 Task: Find connections with filter location Holzwickede with filter topic #LetsWork with filter profile language French with filter current company Mu Sigma Inc. with filter school JIS University with filter industry Appliances, Electrical, and Electronics Manufacturing with filter service category Trade Shows with filter keywords title Animal Trainer
Action: Mouse moved to (536, 81)
Screenshot: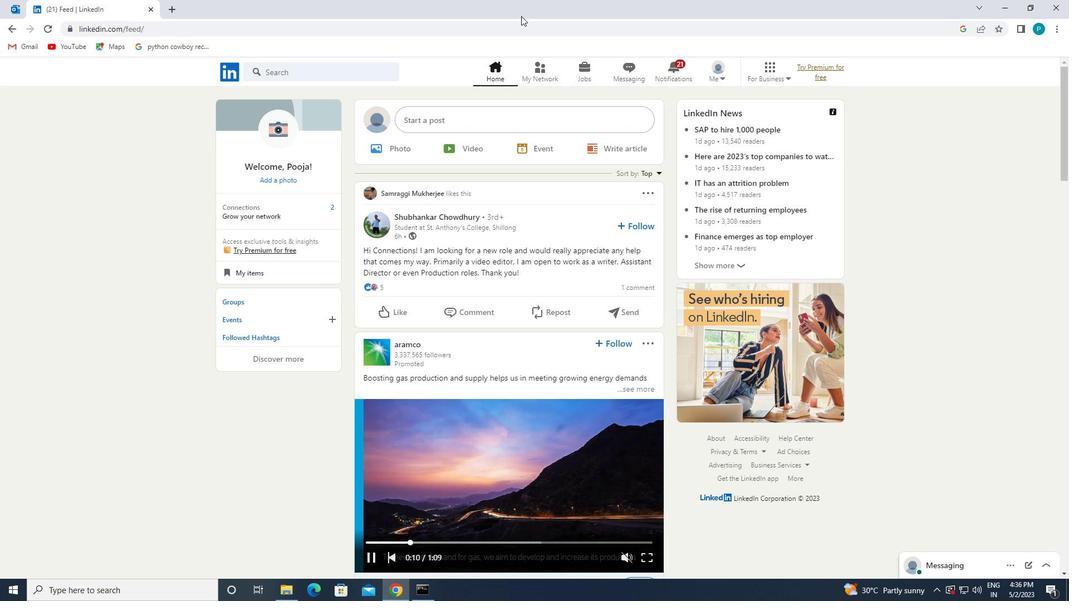 
Action: Mouse pressed left at (536, 81)
Screenshot: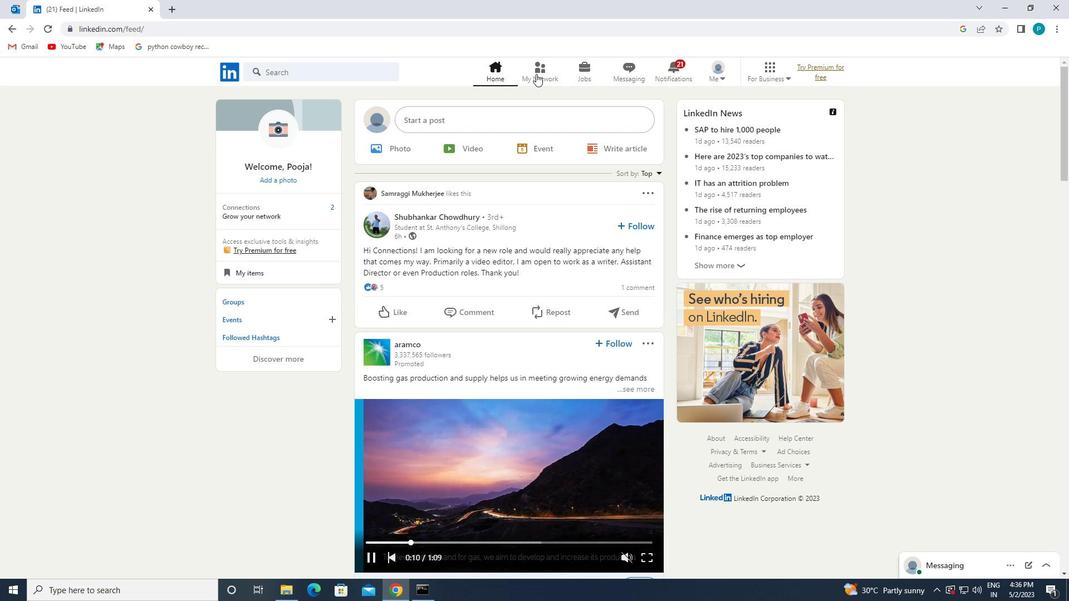 
Action: Mouse moved to (323, 130)
Screenshot: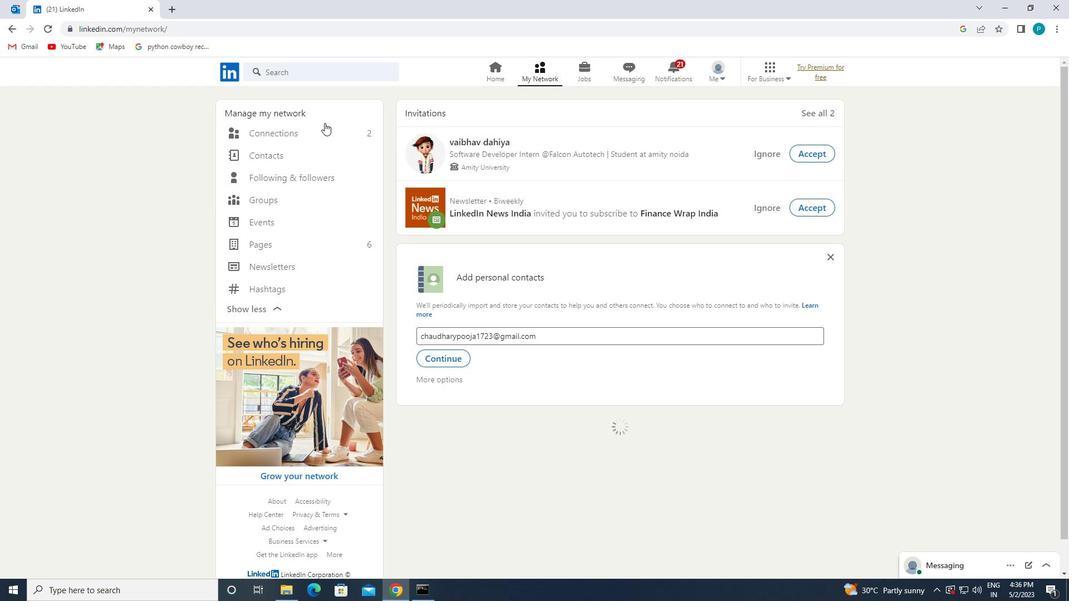 
Action: Mouse pressed left at (323, 130)
Screenshot: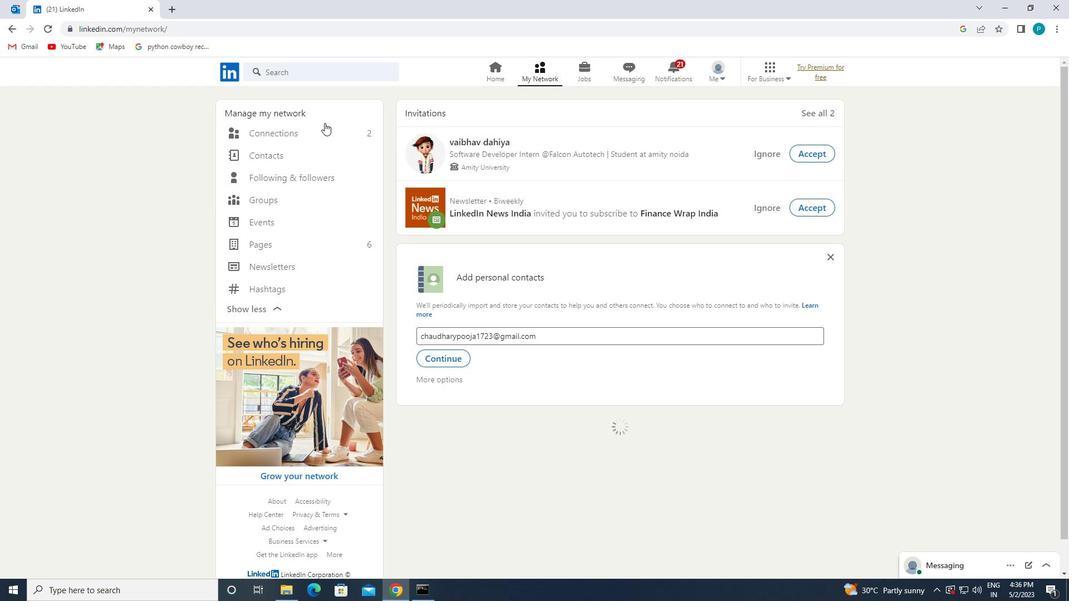 
Action: Mouse moved to (607, 127)
Screenshot: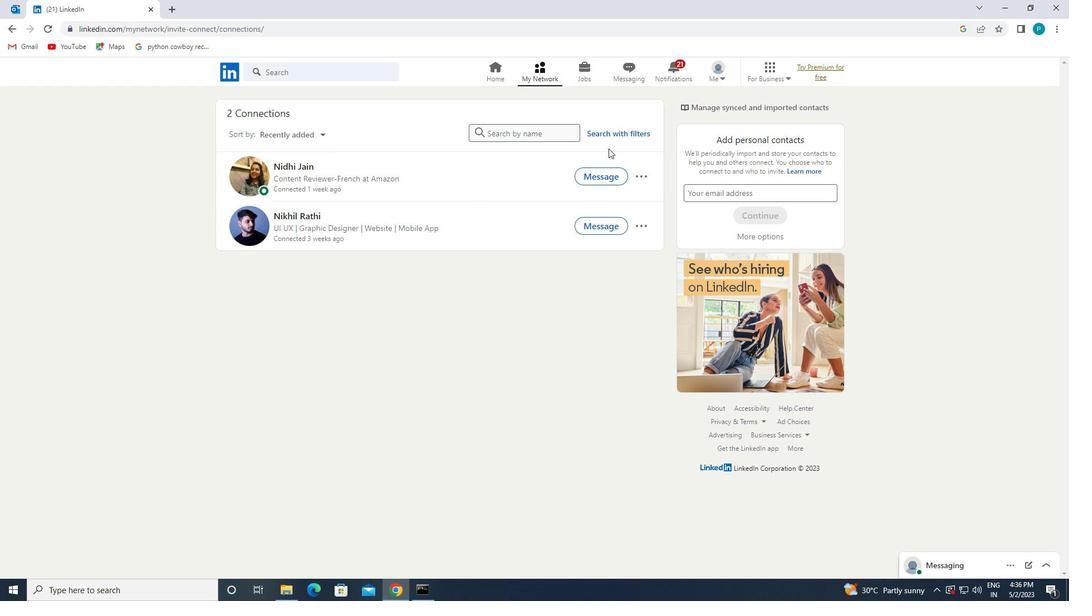 
Action: Mouse pressed left at (607, 127)
Screenshot: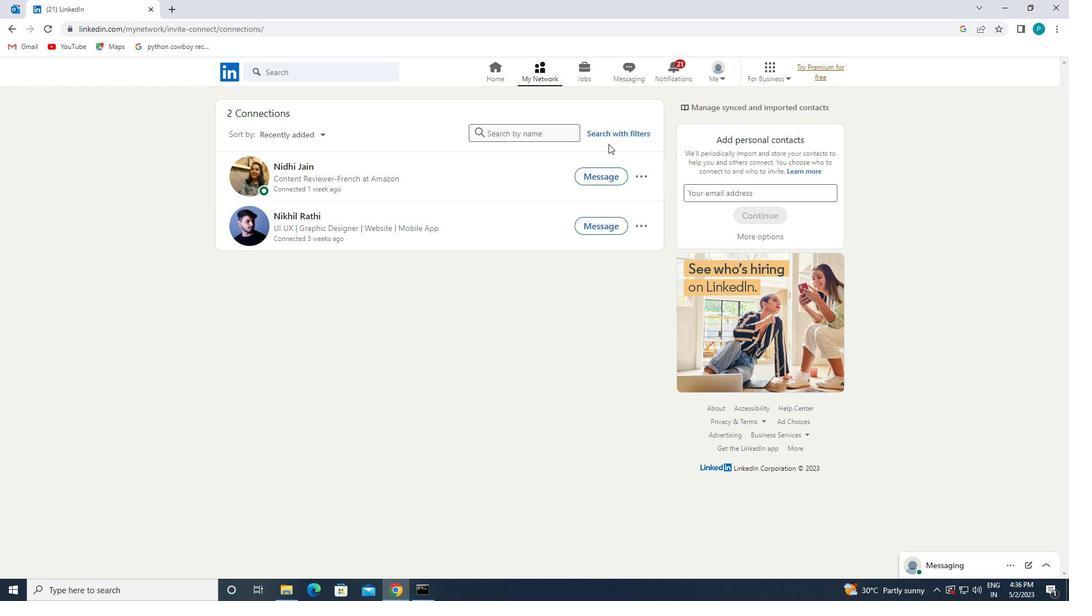 
Action: Mouse moved to (585, 107)
Screenshot: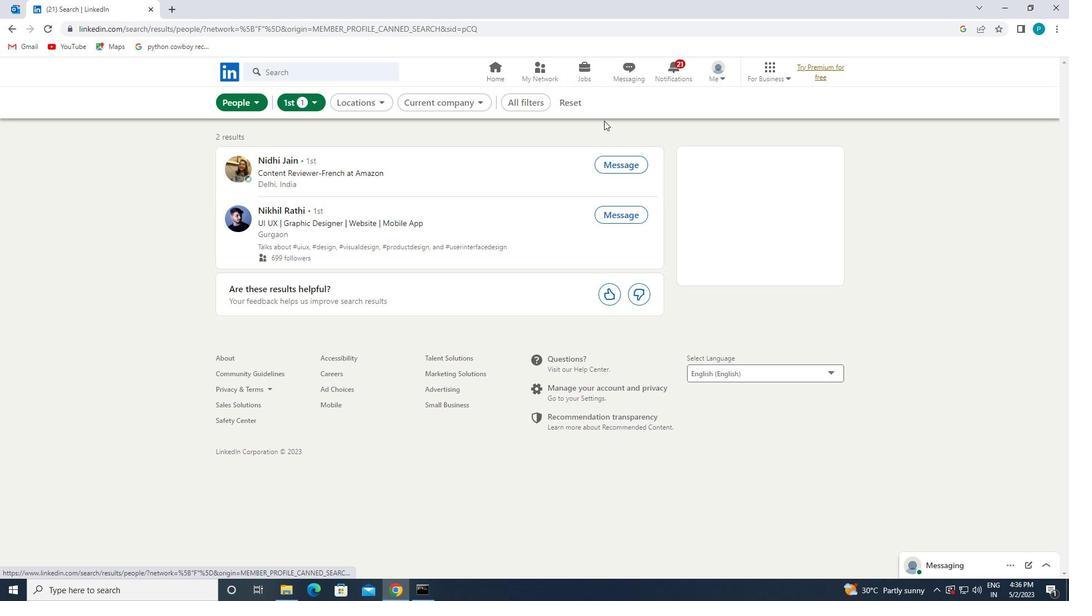 
Action: Mouse pressed left at (585, 107)
Screenshot: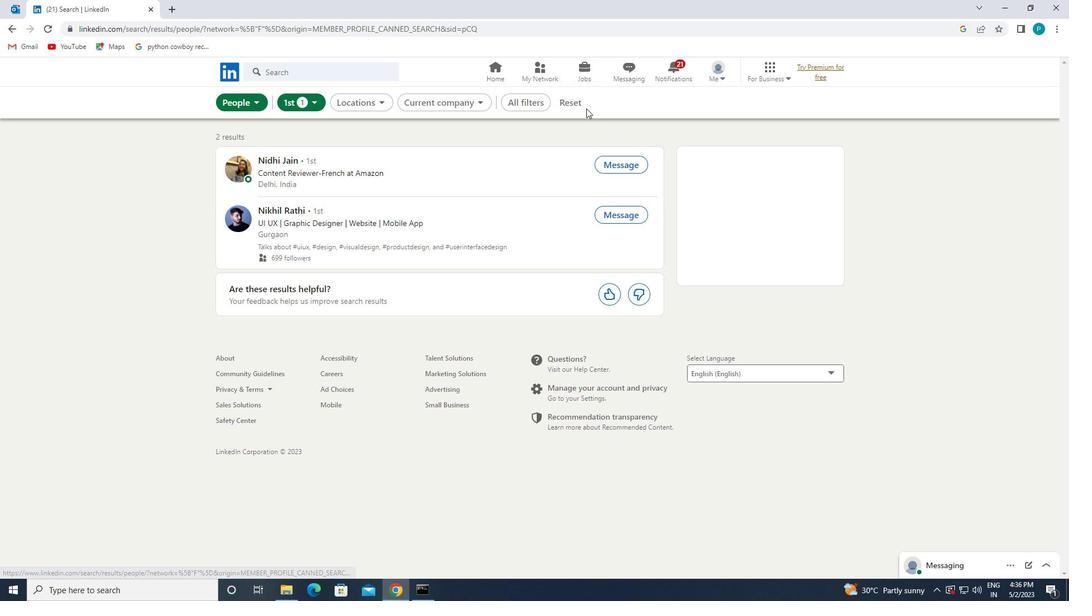 
Action: Mouse moved to (551, 101)
Screenshot: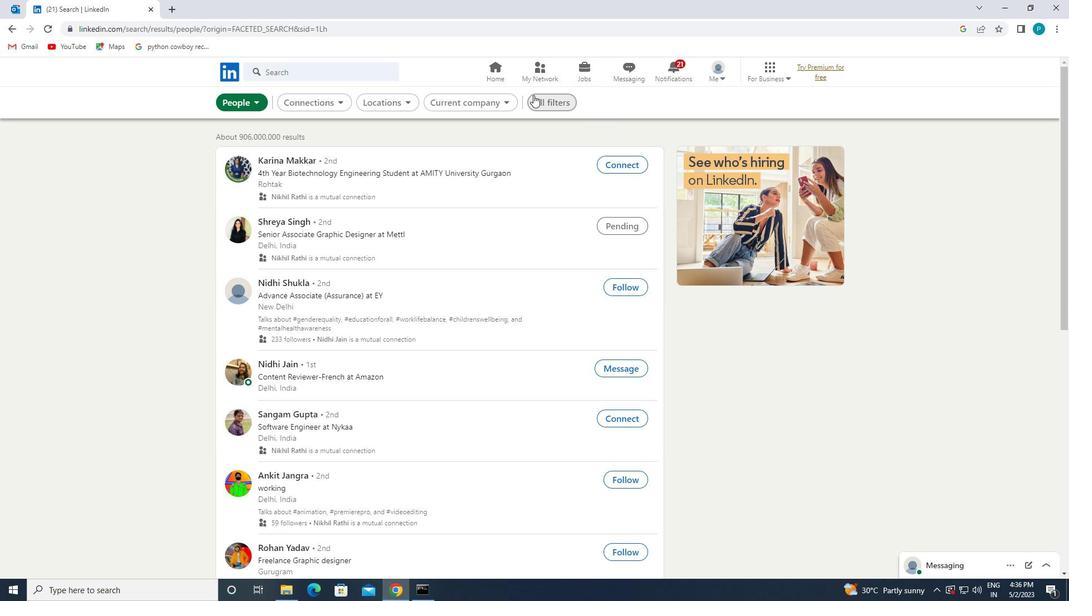 
Action: Mouse pressed left at (551, 101)
Screenshot: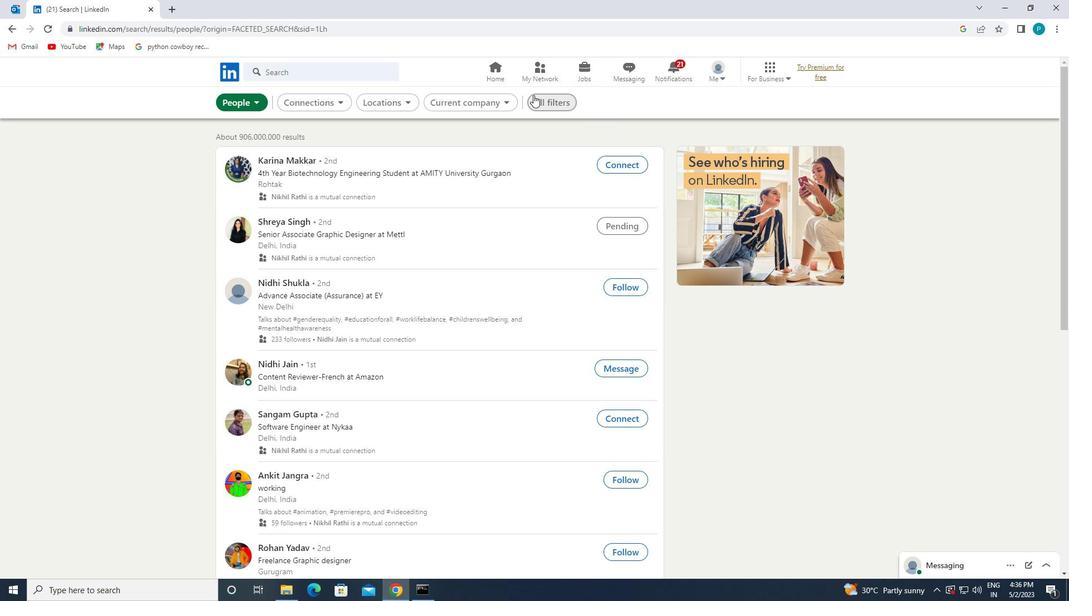 
Action: Mouse moved to (786, 244)
Screenshot: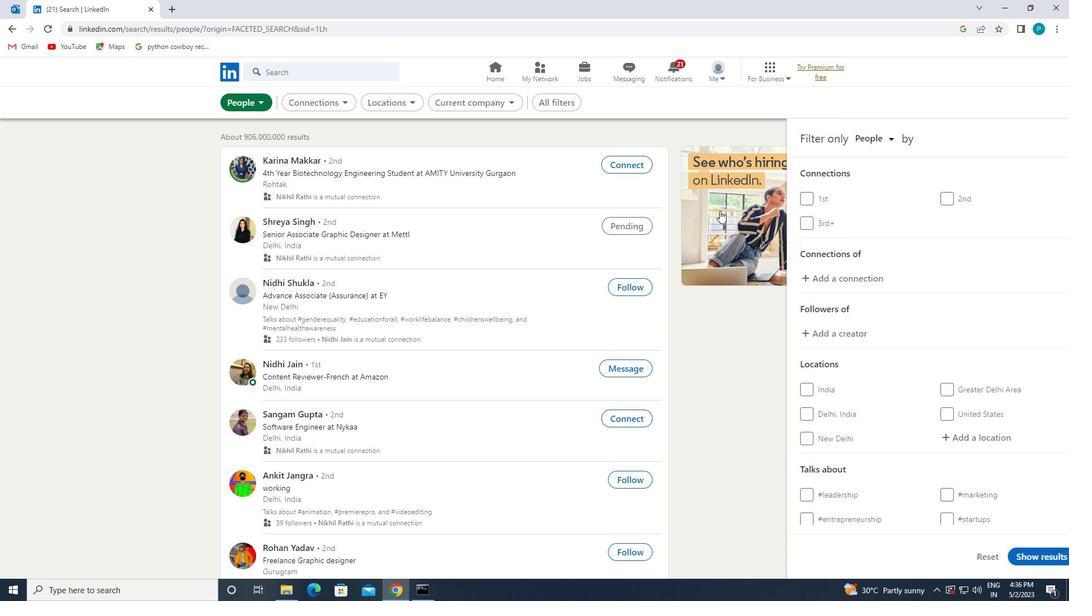 
Action: Mouse scrolled (786, 244) with delta (0, 0)
Screenshot: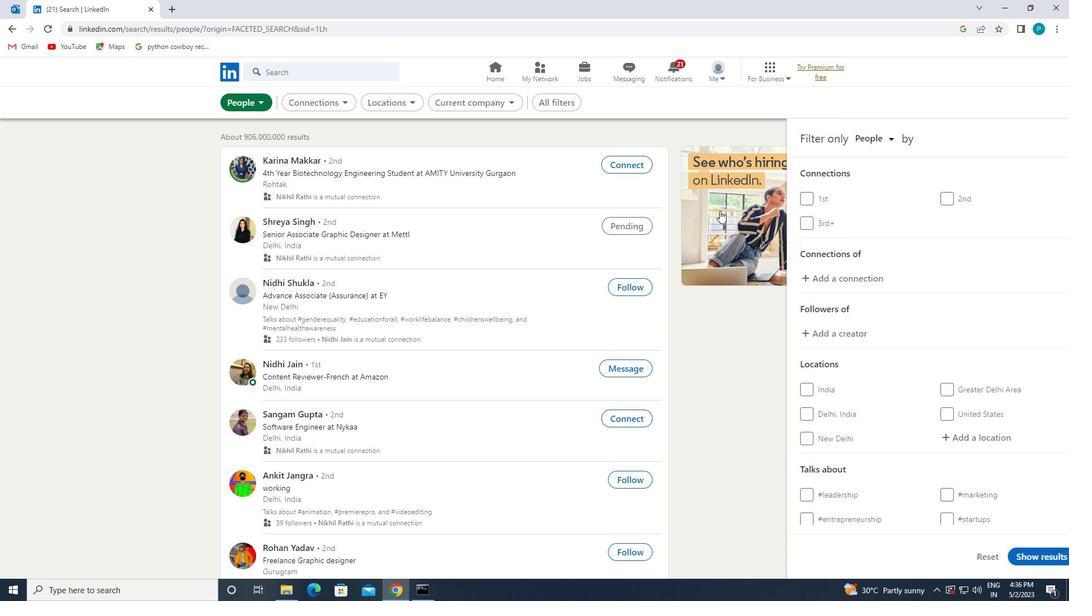 
Action: Mouse moved to (839, 289)
Screenshot: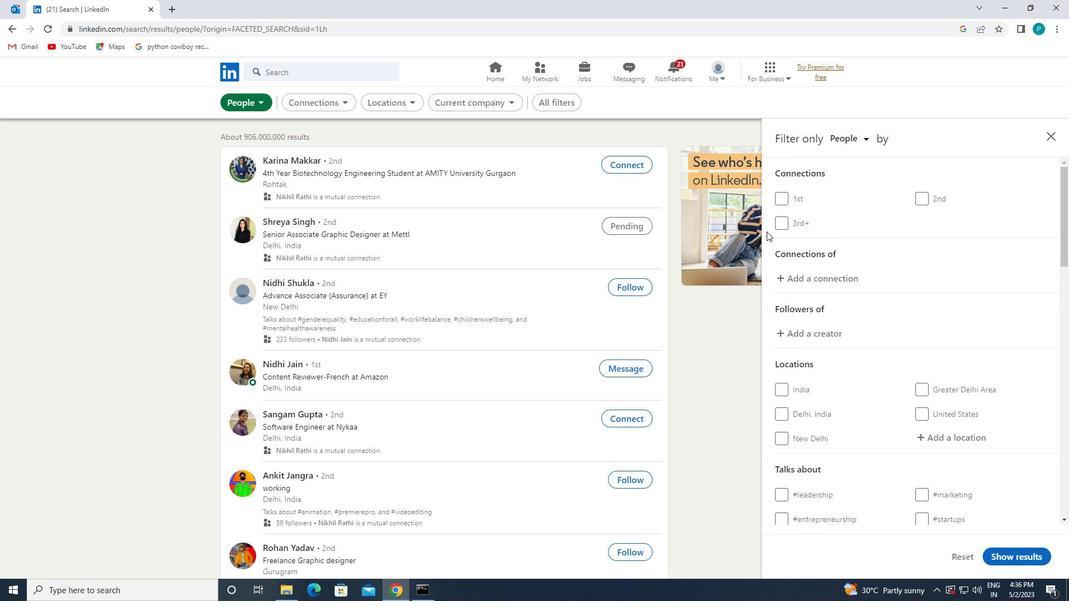 
Action: Mouse scrolled (839, 288) with delta (0, 0)
Screenshot: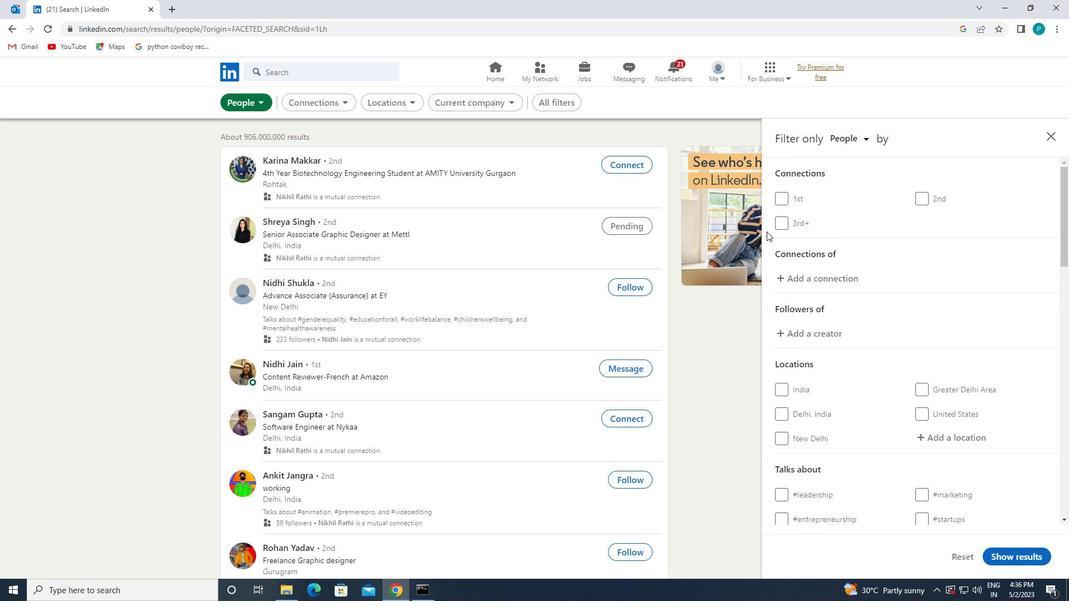 
Action: Mouse moved to (950, 326)
Screenshot: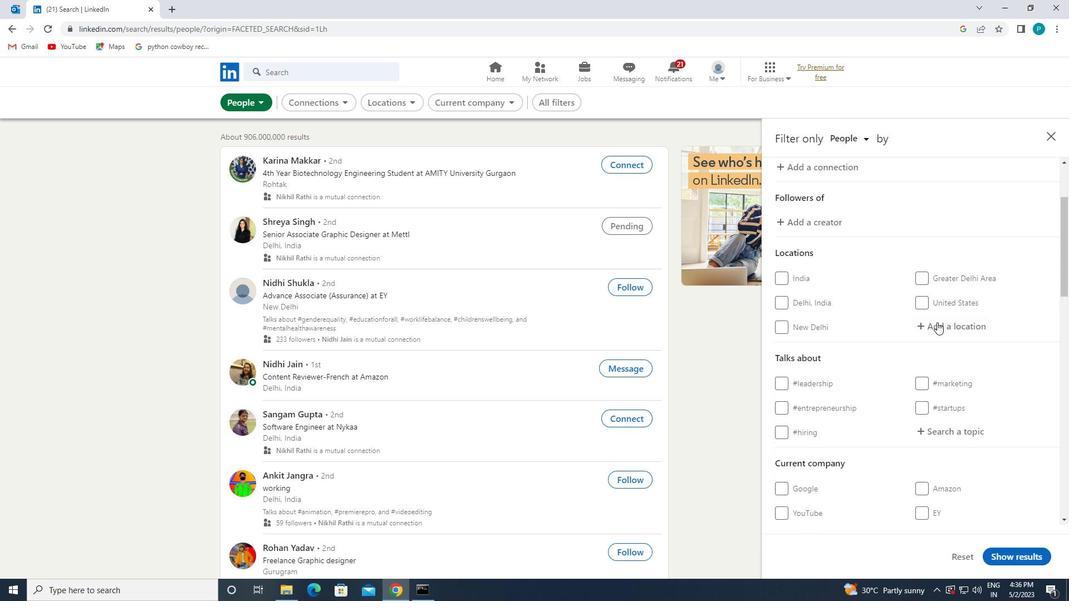 
Action: Mouse pressed left at (950, 326)
Screenshot: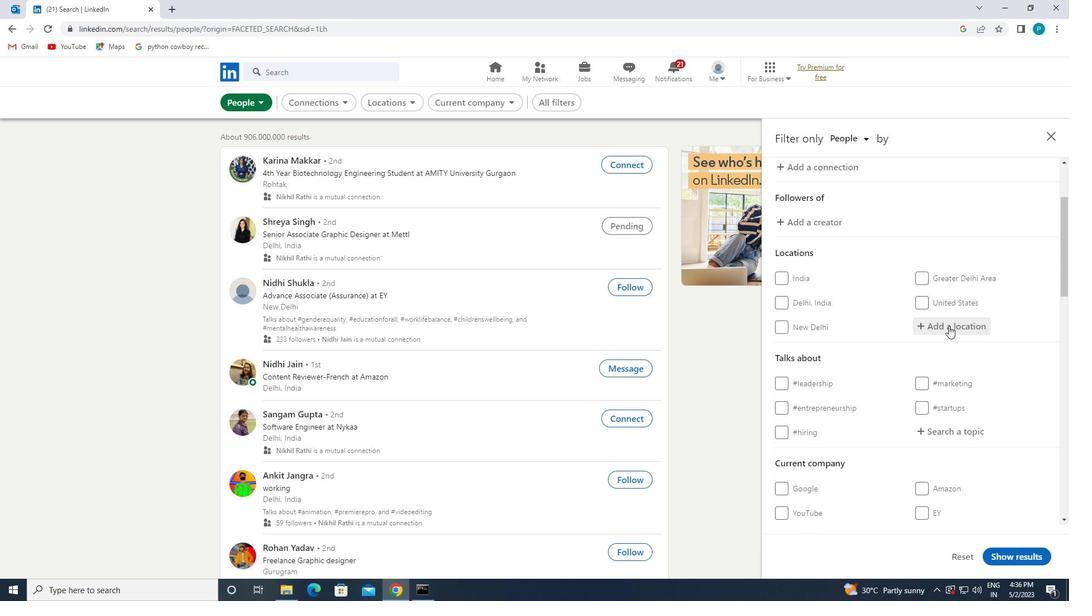 
Action: Mouse moved to (951, 326)
Screenshot: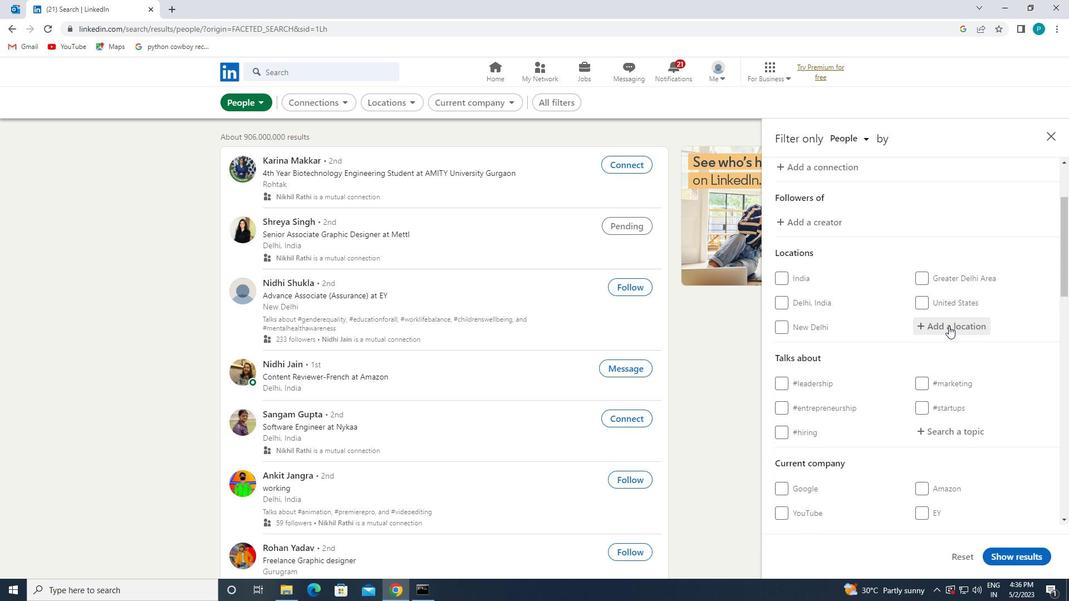 
Action: Key pressed <Key.caps_lock>h<Key.caps_lock>olzwicked
Screenshot: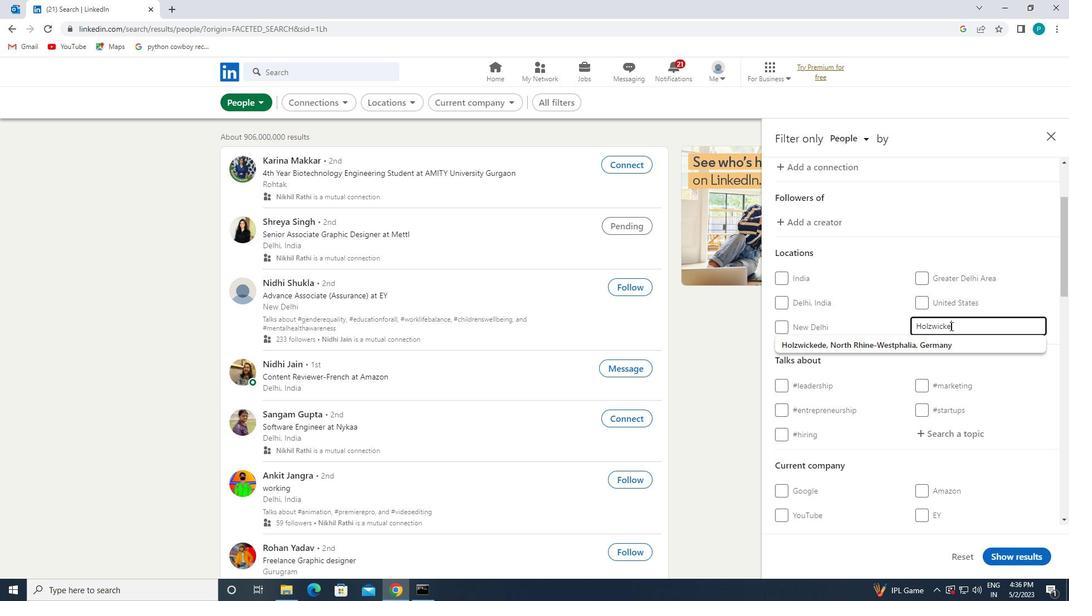 
Action: Mouse moved to (971, 346)
Screenshot: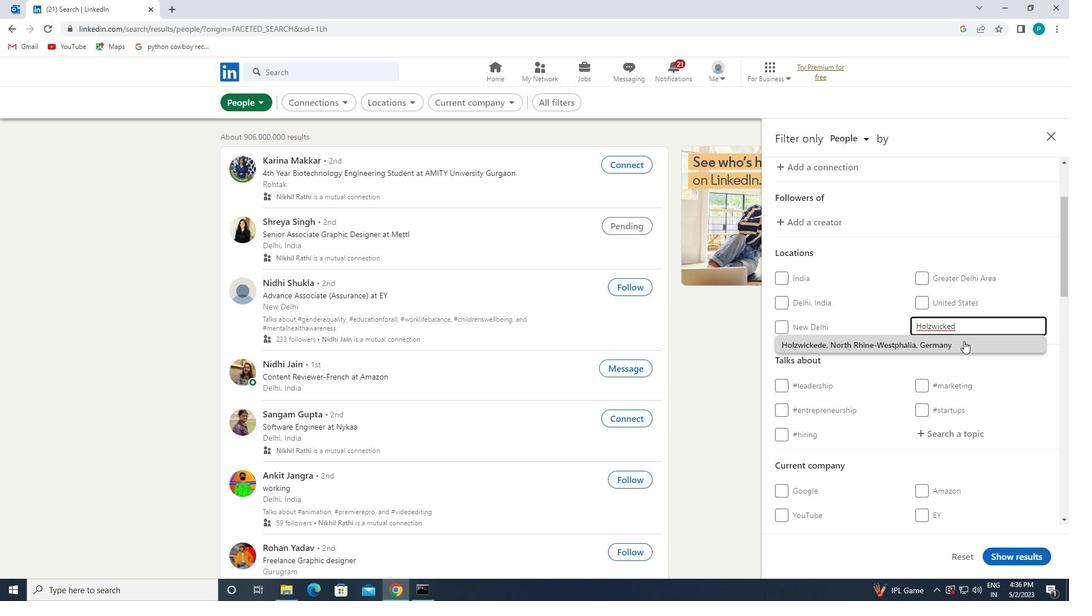 
Action: Mouse pressed left at (971, 346)
Screenshot: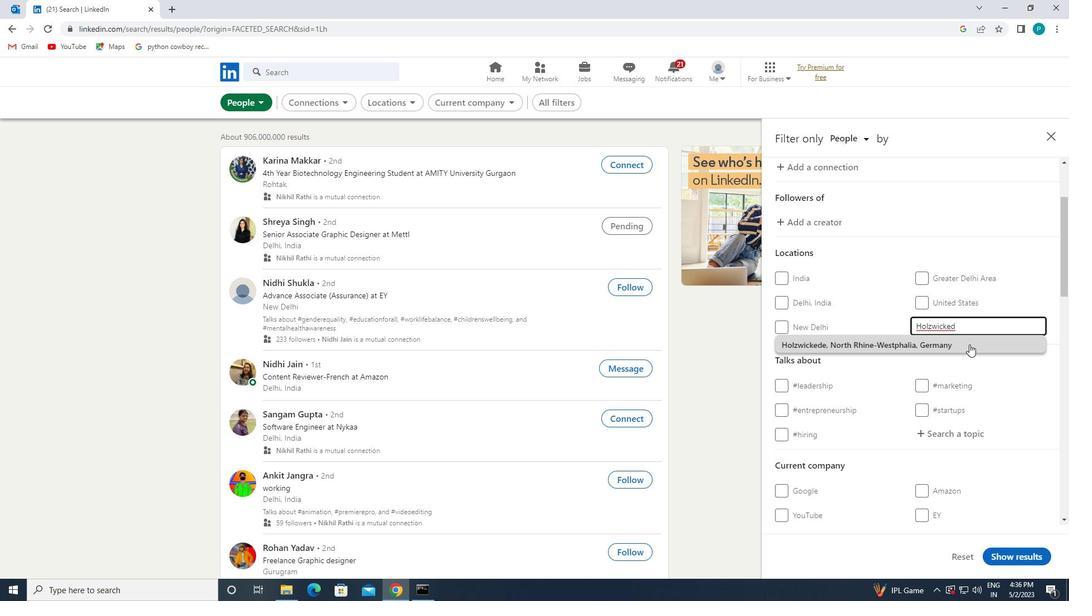 
Action: Mouse scrolled (971, 345) with delta (0, 0)
Screenshot: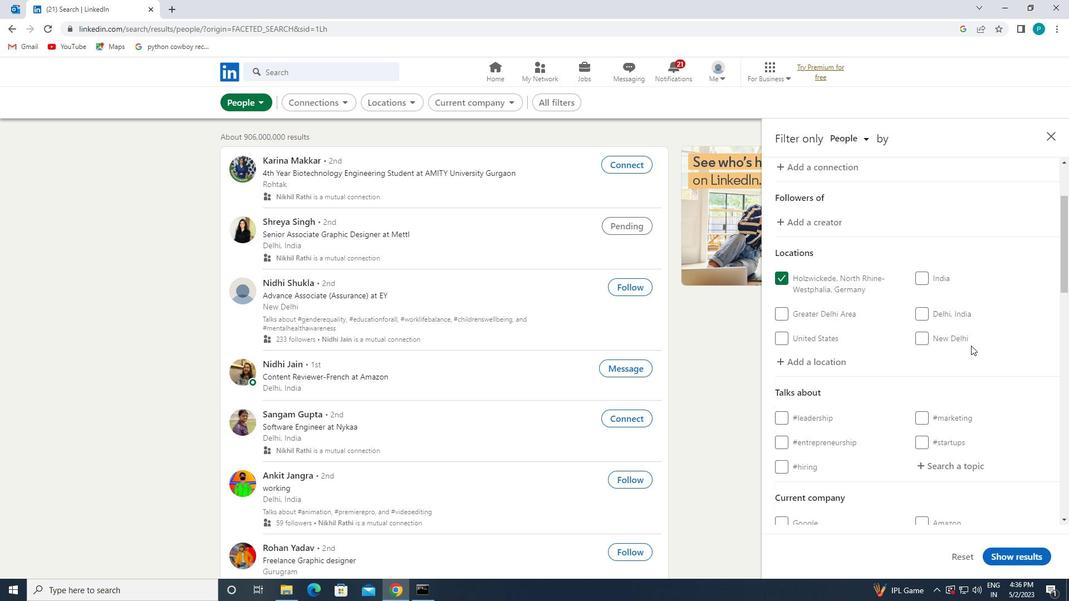 
Action: Mouse scrolled (971, 345) with delta (0, 0)
Screenshot: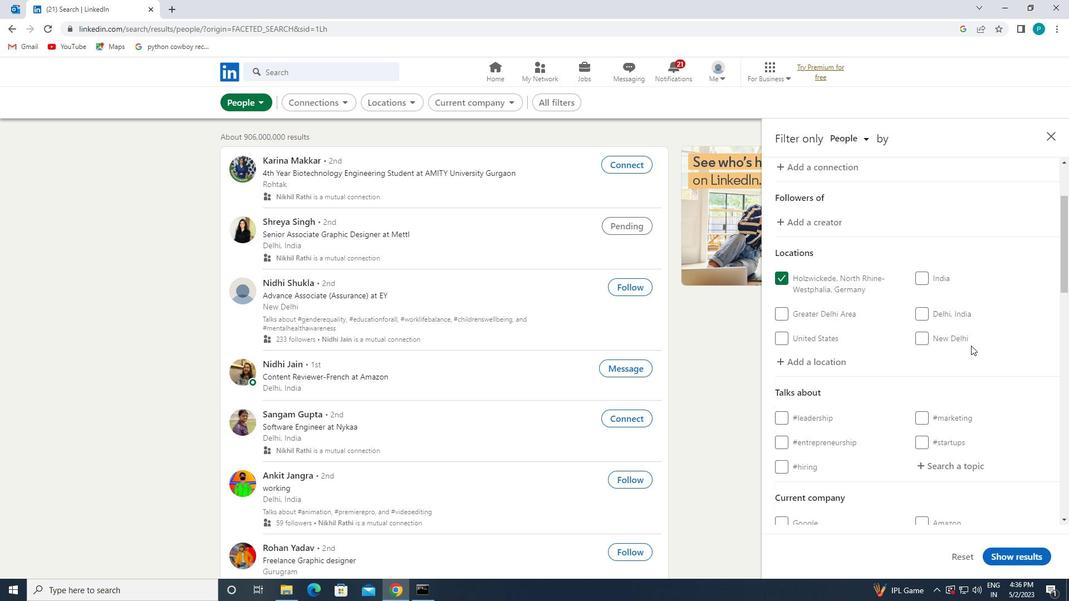 
Action: Mouse scrolled (971, 345) with delta (0, 0)
Screenshot: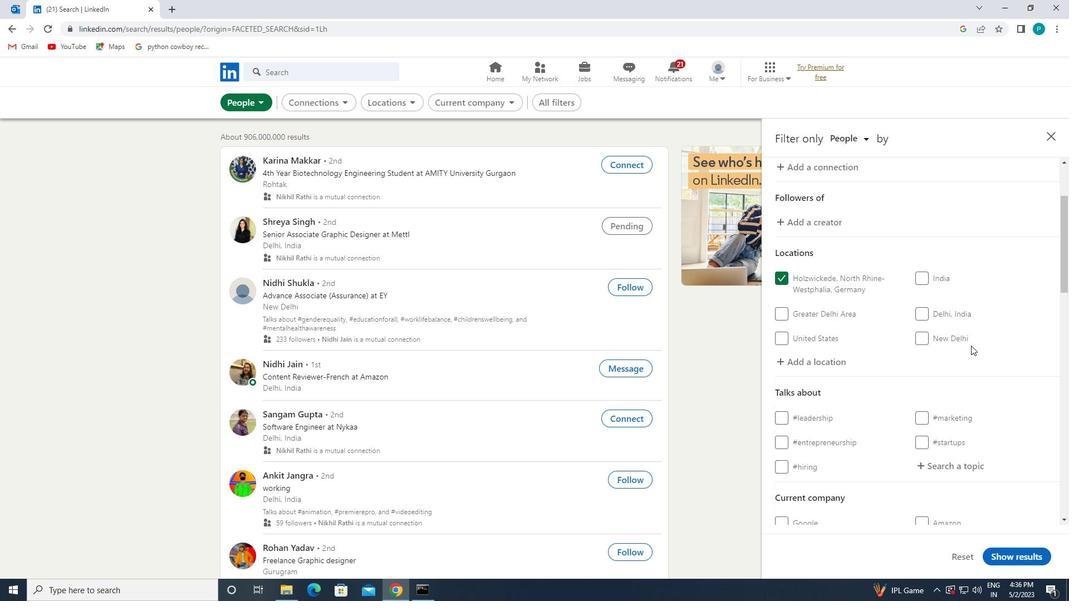 
Action: Mouse moved to (945, 301)
Screenshot: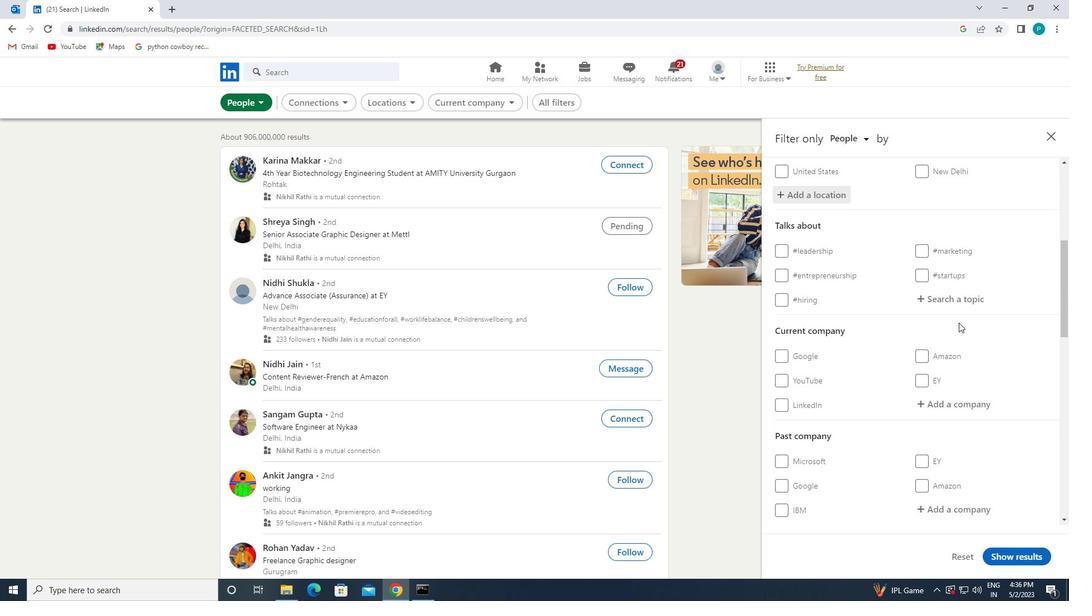 
Action: Mouse pressed left at (945, 301)
Screenshot: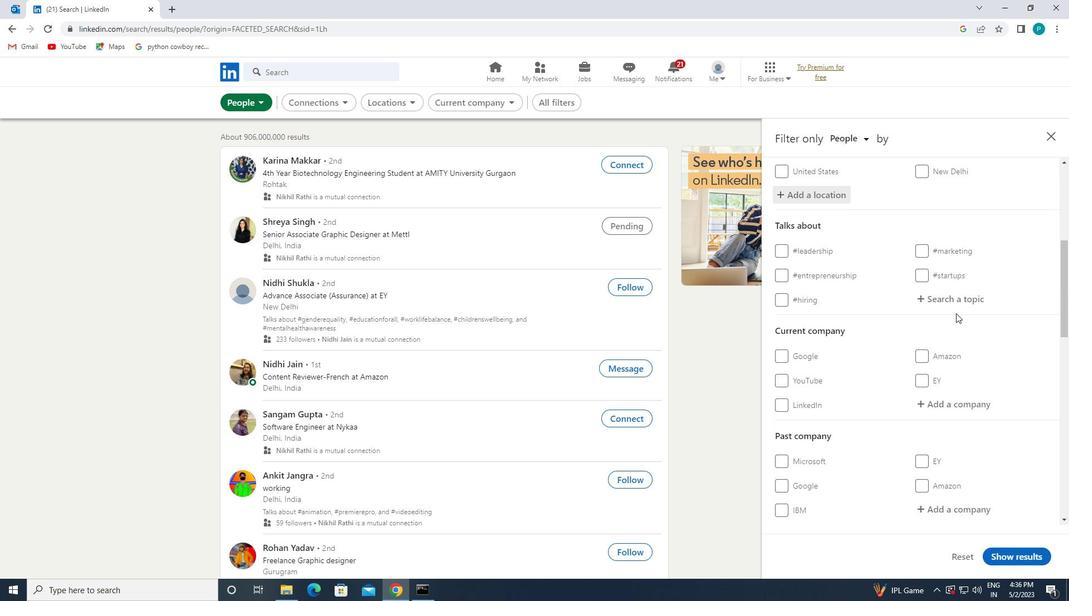 
Action: Mouse moved to (955, 309)
Screenshot: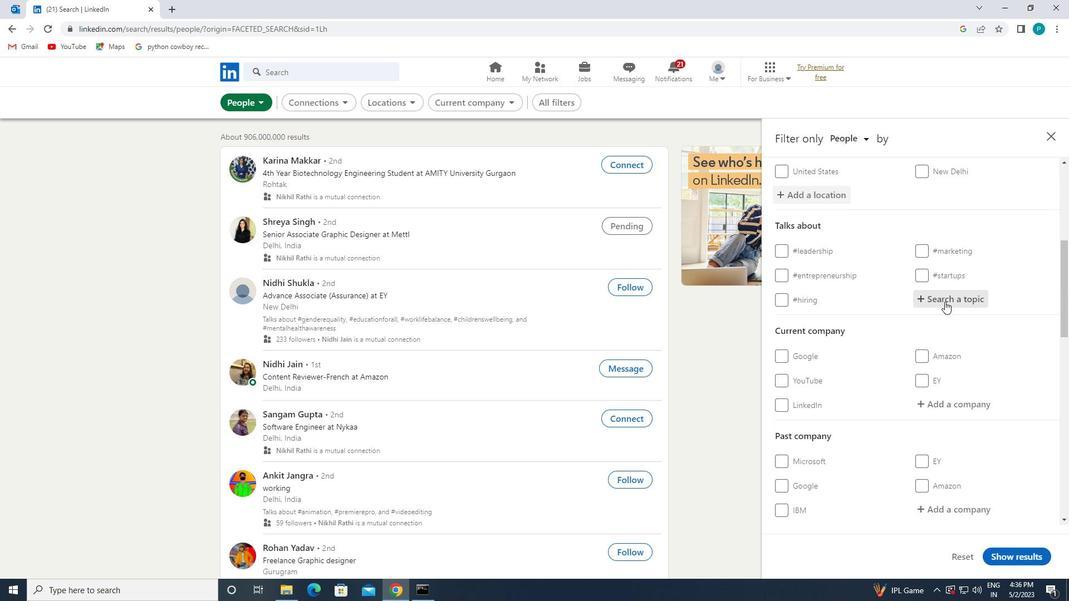 
Action: Key pressed <Key.shift>#<Key.caps_lock>L<Key.caps_lock>ETS<Key.caps_lock>W<Key.caps_lock>ORK
Screenshot: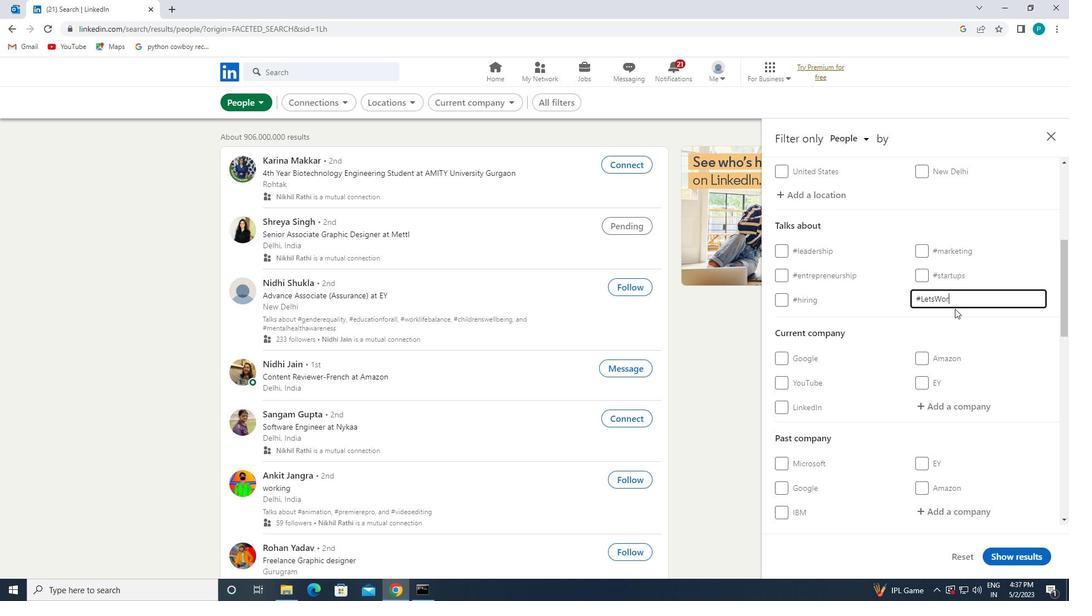 
Action: Mouse scrolled (955, 308) with delta (0, 0)
Screenshot: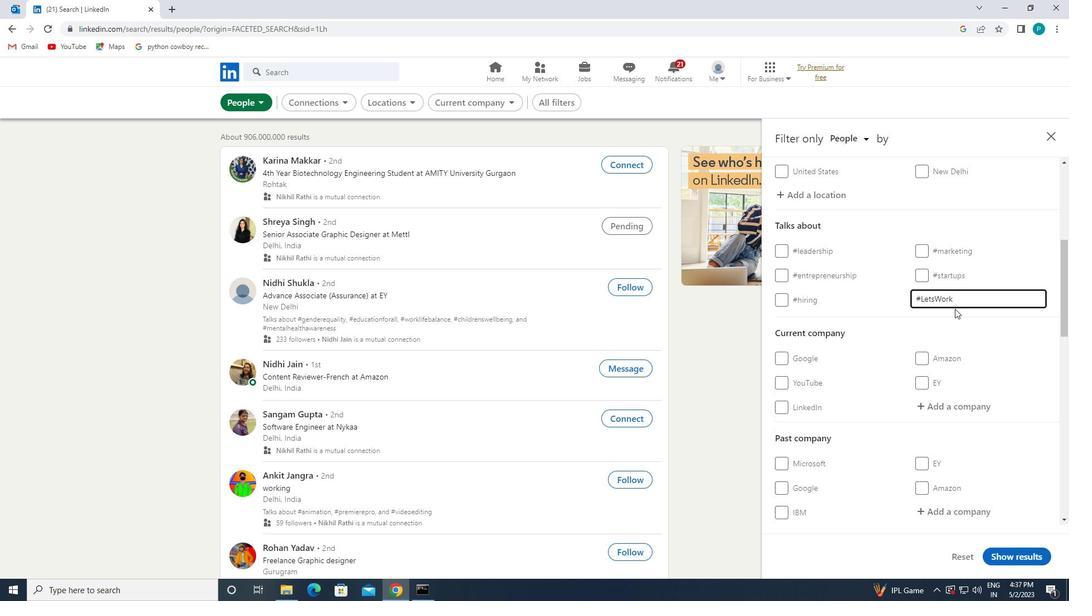 
Action: Mouse scrolled (955, 308) with delta (0, 0)
Screenshot: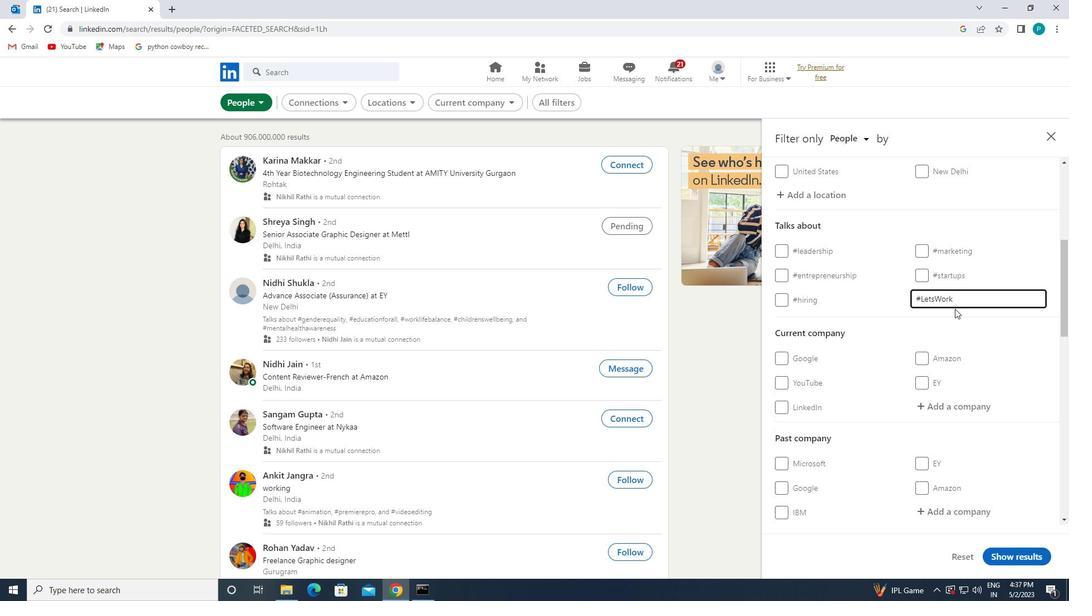 
Action: Mouse moved to (905, 359)
Screenshot: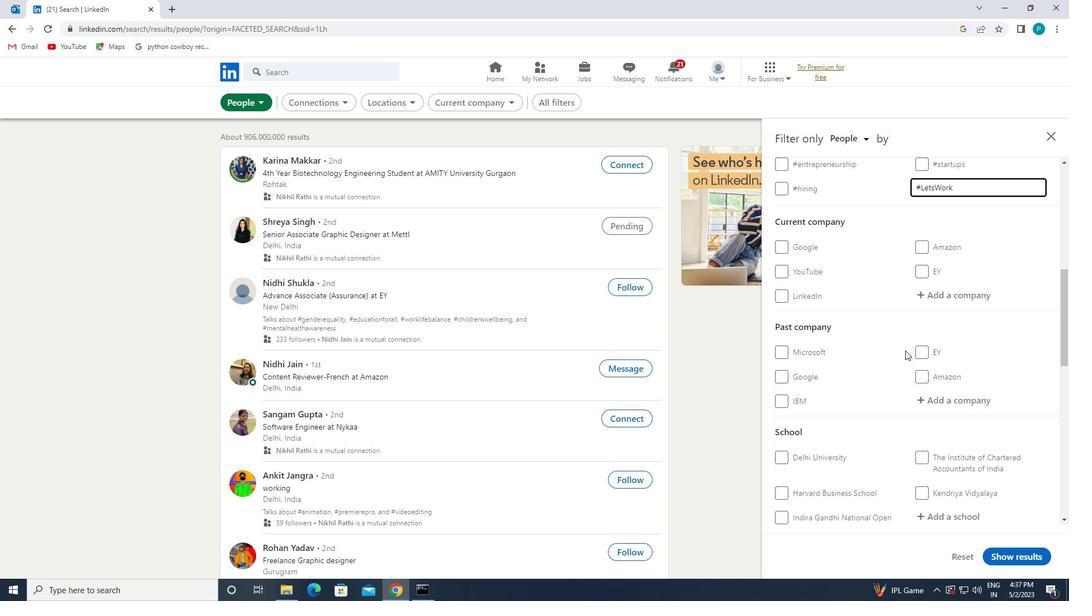 
Action: Mouse scrolled (905, 359) with delta (0, 0)
Screenshot: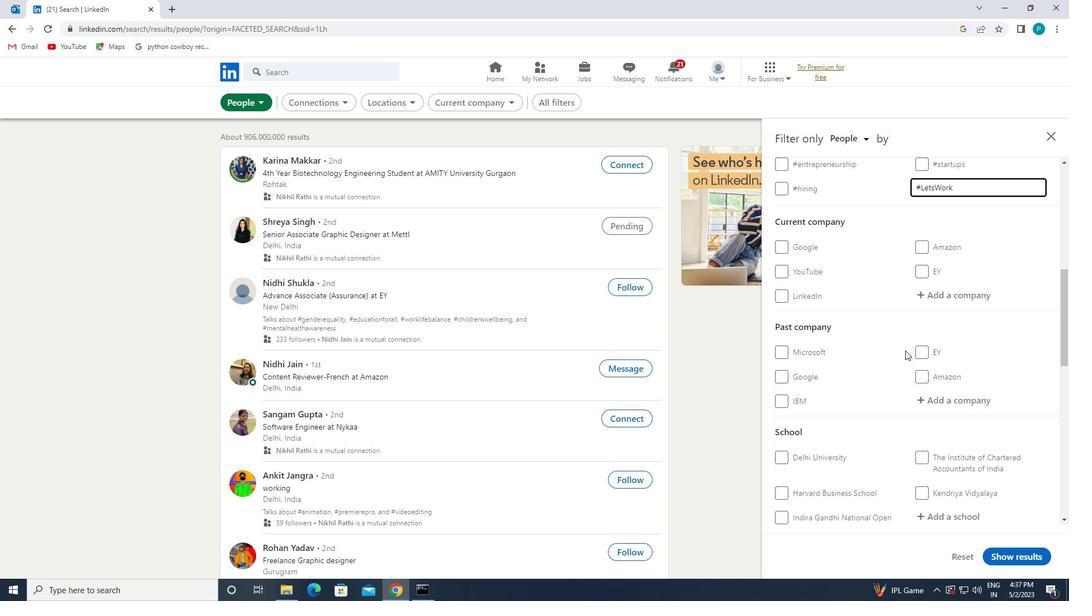 
Action: Mouse moved to (906, 367)
Screenshot: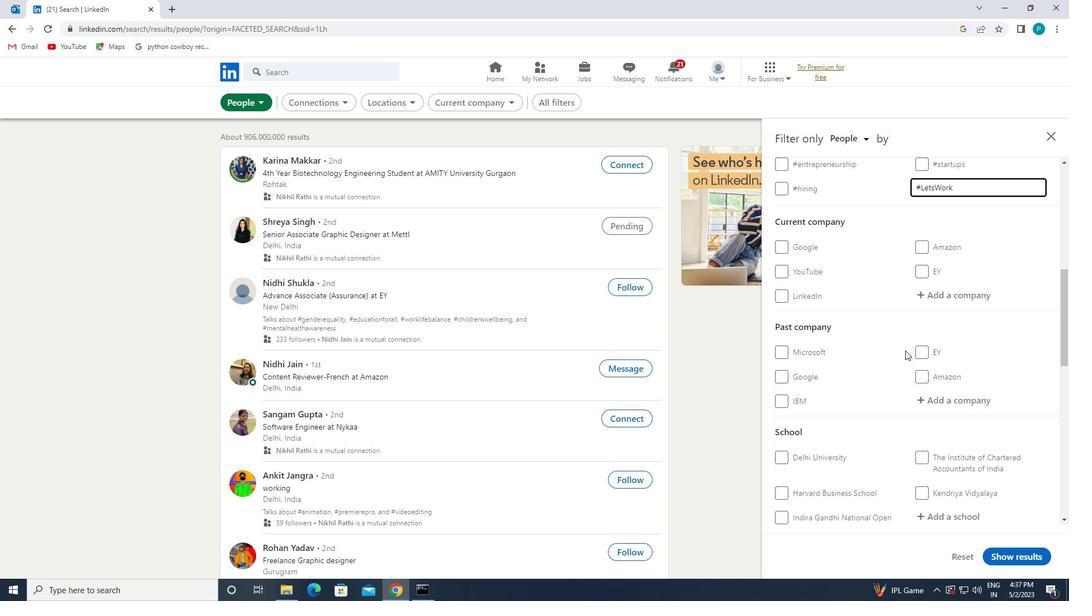 
Action: Mouse scrolled (906, 367) with delta (0, 0)
Screenshot: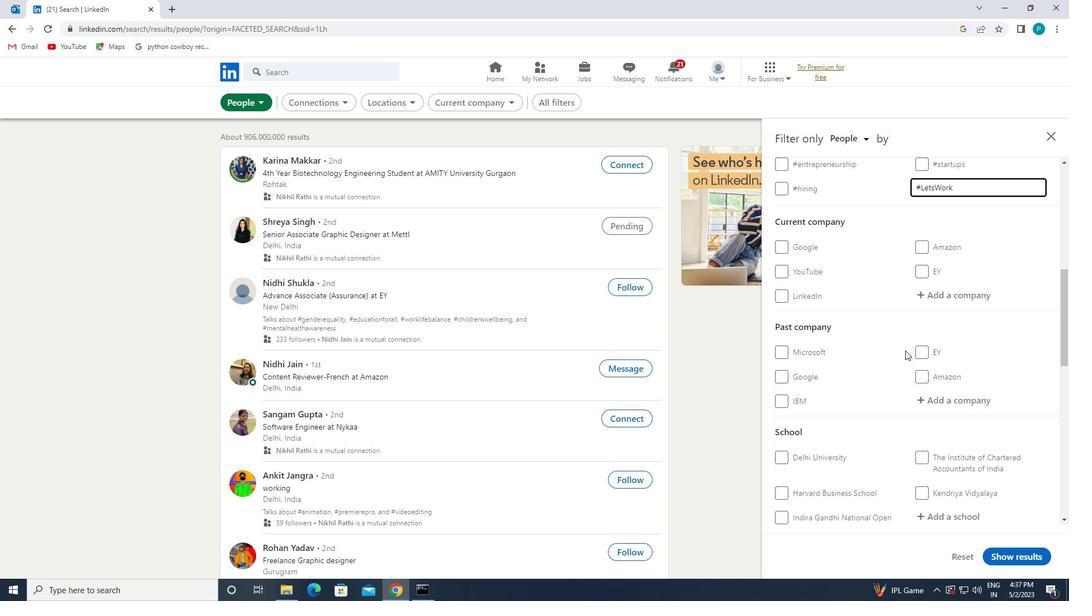 
Action: Mouse moved to (907, 372)
Screenshot: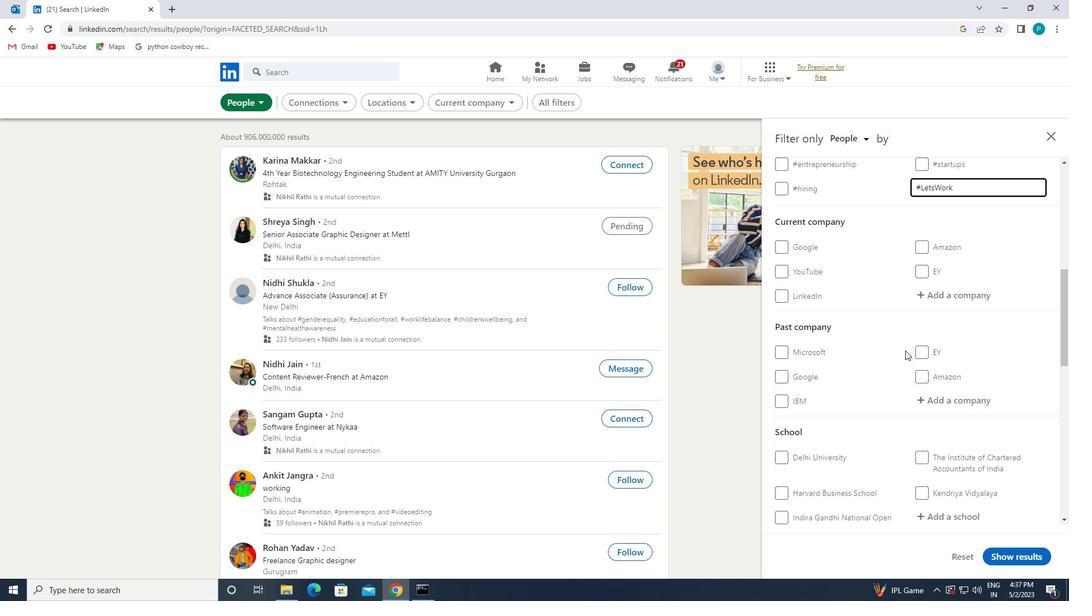 
Action: Mouse scrolled (907, 371) with delta (0, 0)
Screenshot: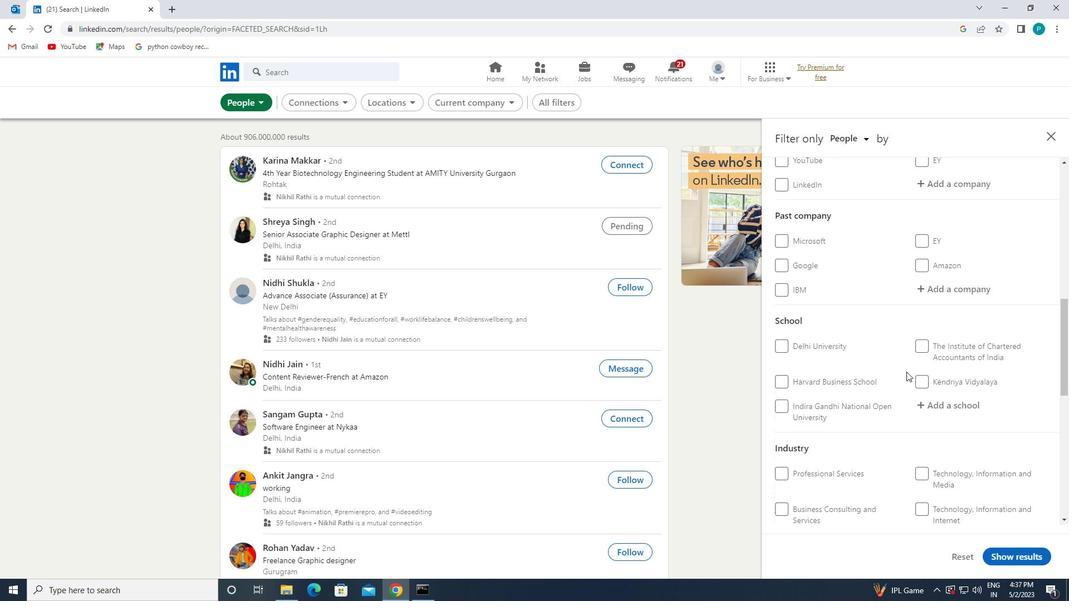 
Action: Mouse moved to (905, 372)
Screenshot: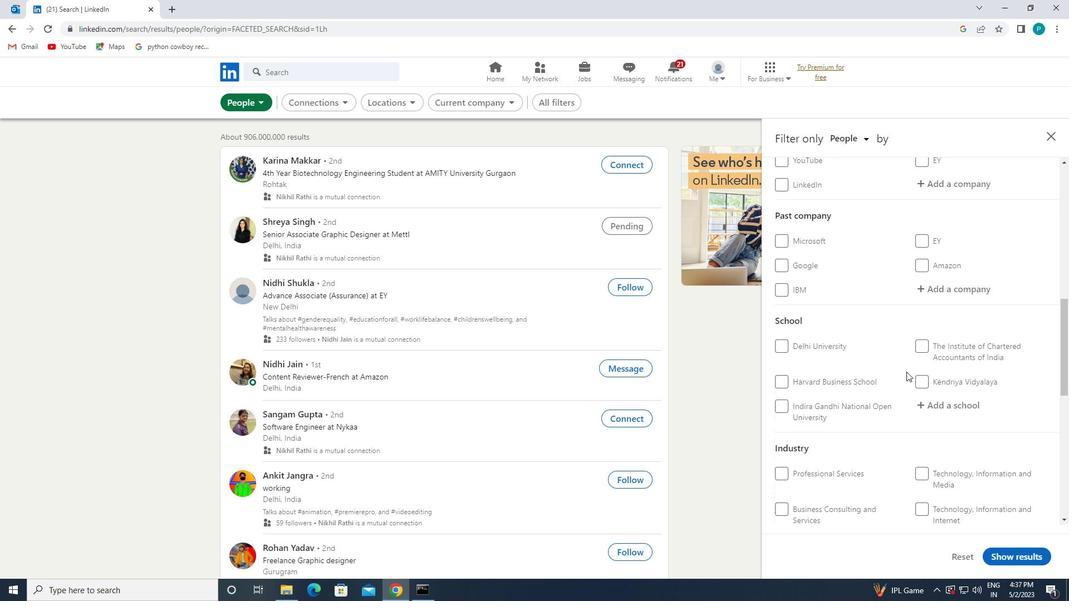 
Action: Mouse scrolled (905, 371) with delta (0, 0)
Screenshot: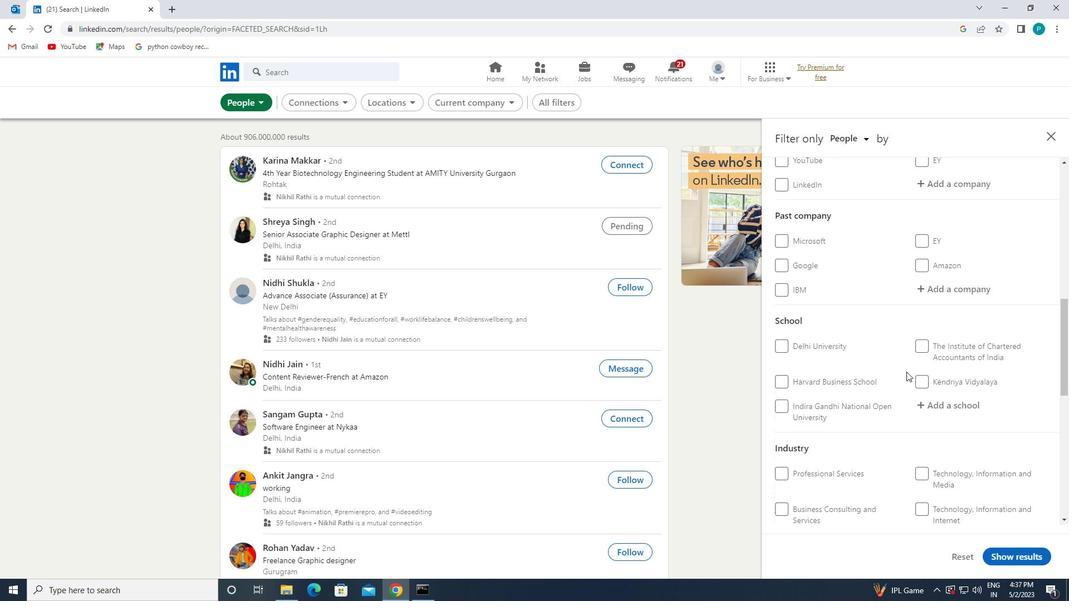 
Action: Mouse moved to (900, 369)
Screenshot: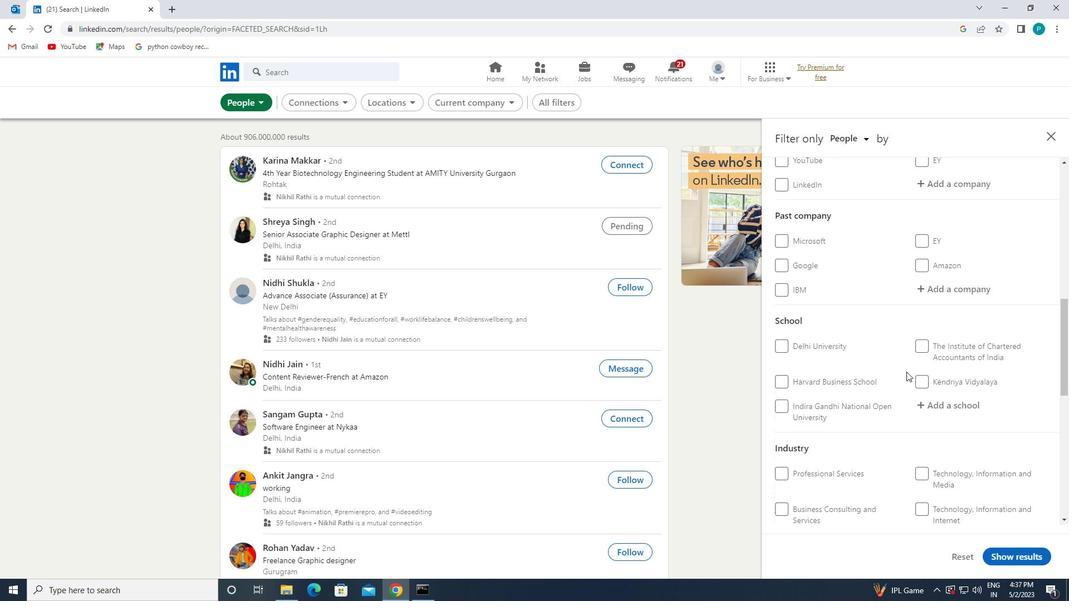 
Action: Mouse scrolled (900, 369) with delta (0, 0)
Screenshot: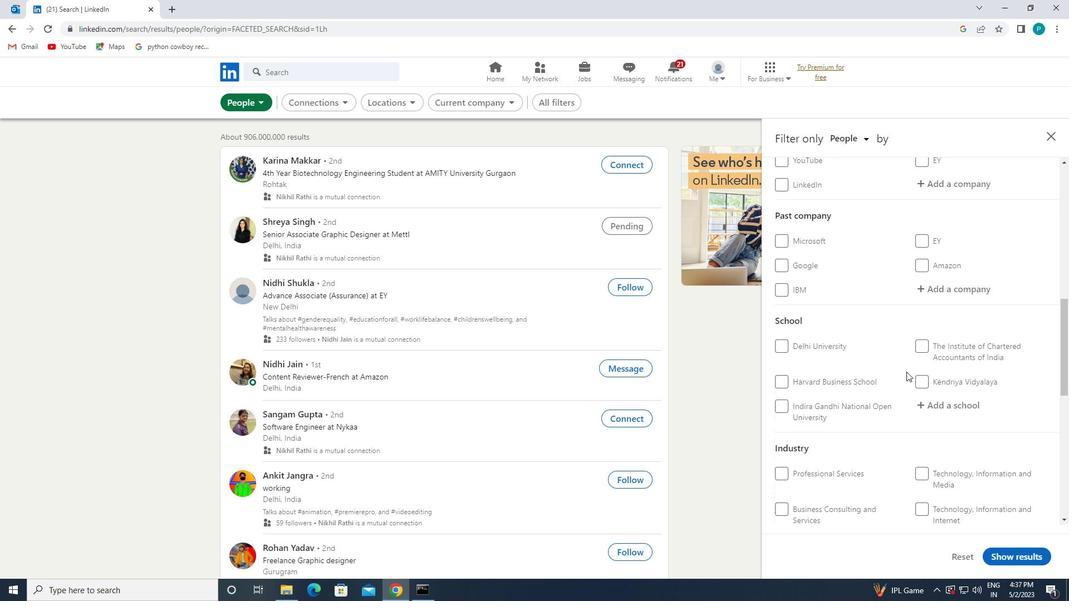
Action: Mouse moved to (839, 426)
Screenshot: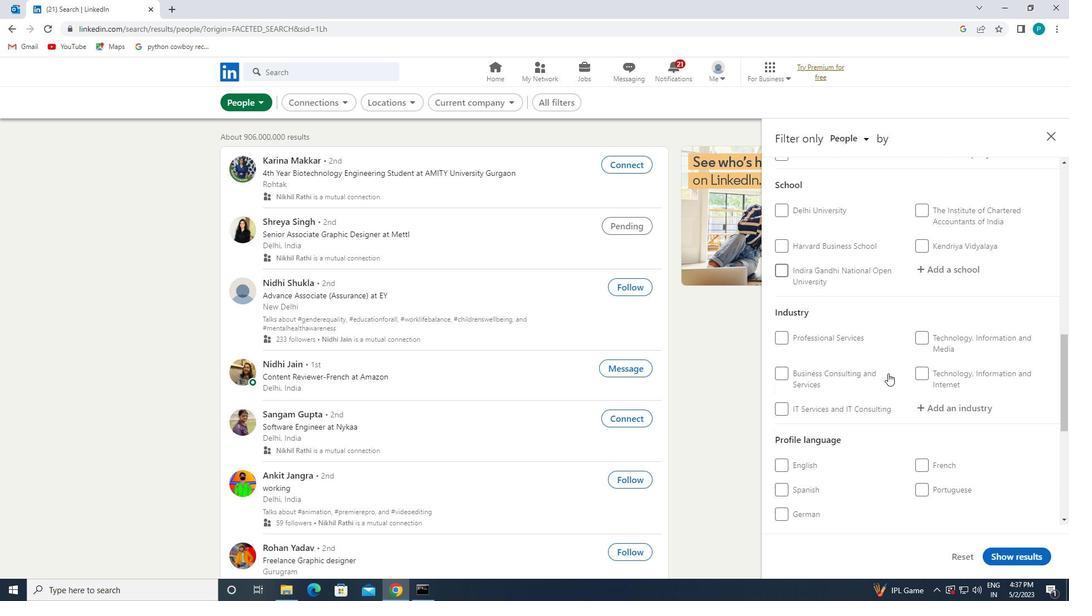 
Action: Mouse scrolled (839, 425) with delta (0, 0)
Screenshot: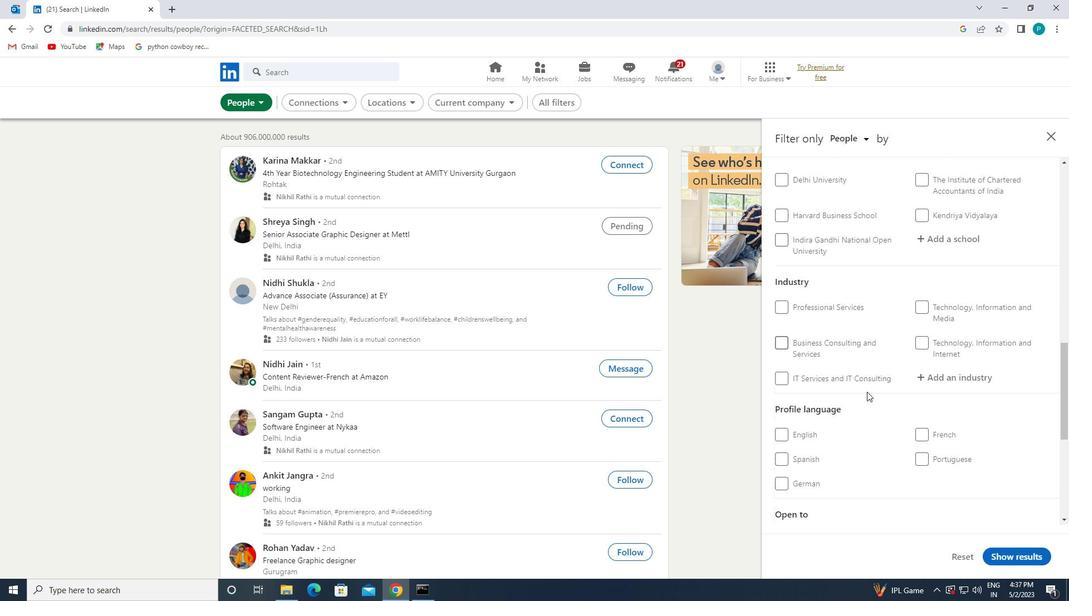 
Action: Mouse scrolled (839, 425) with delta (0, 0)
Screenshot: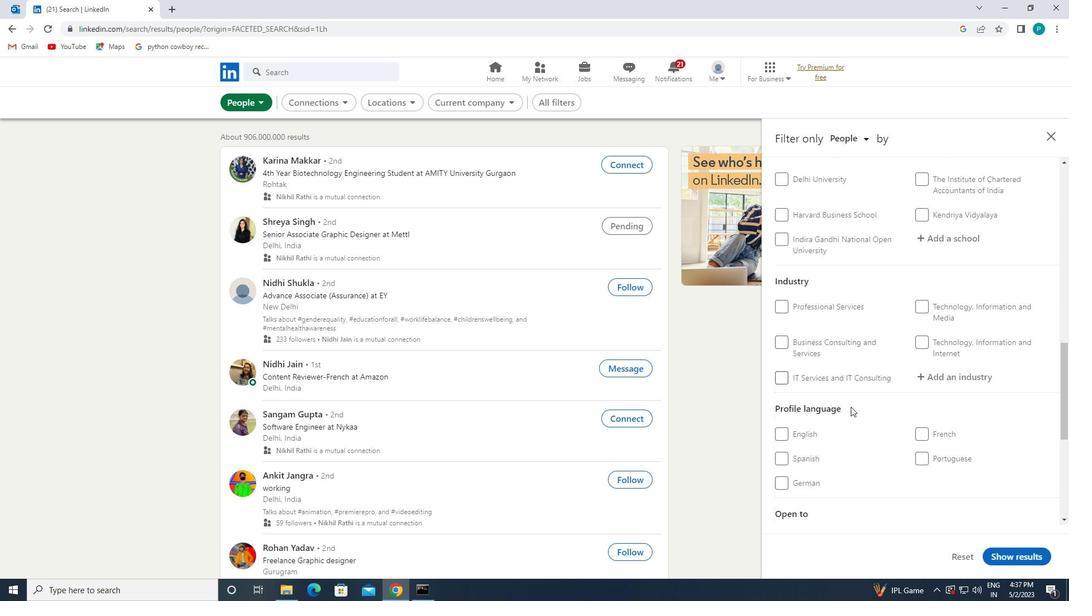 
Action: Mouse moved to (947, 329)
Screenshot: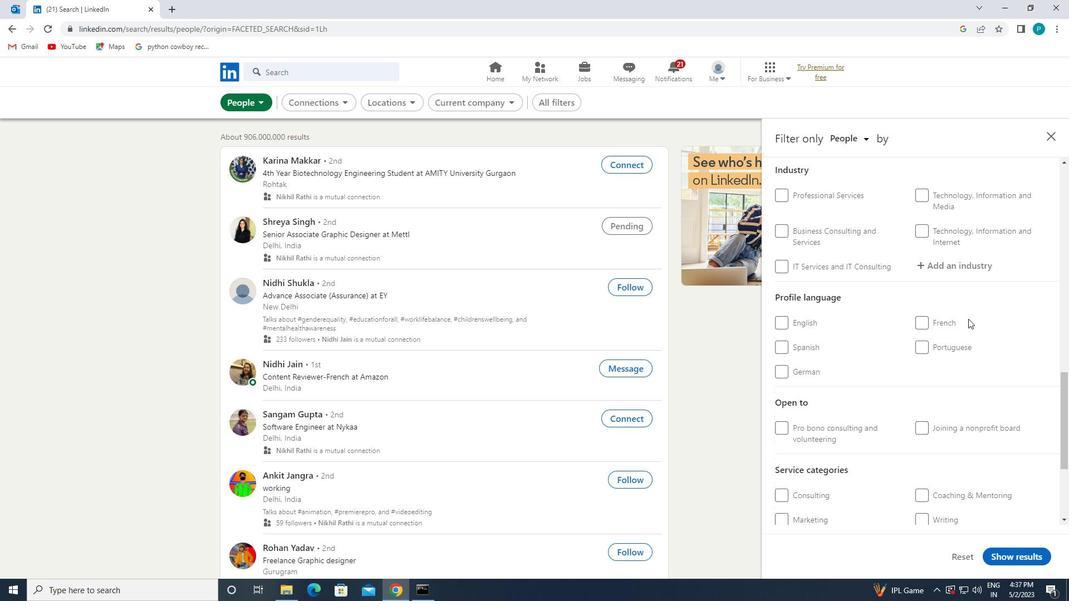 
Action: Mouse pressed left at (947, 329)
Screenshot: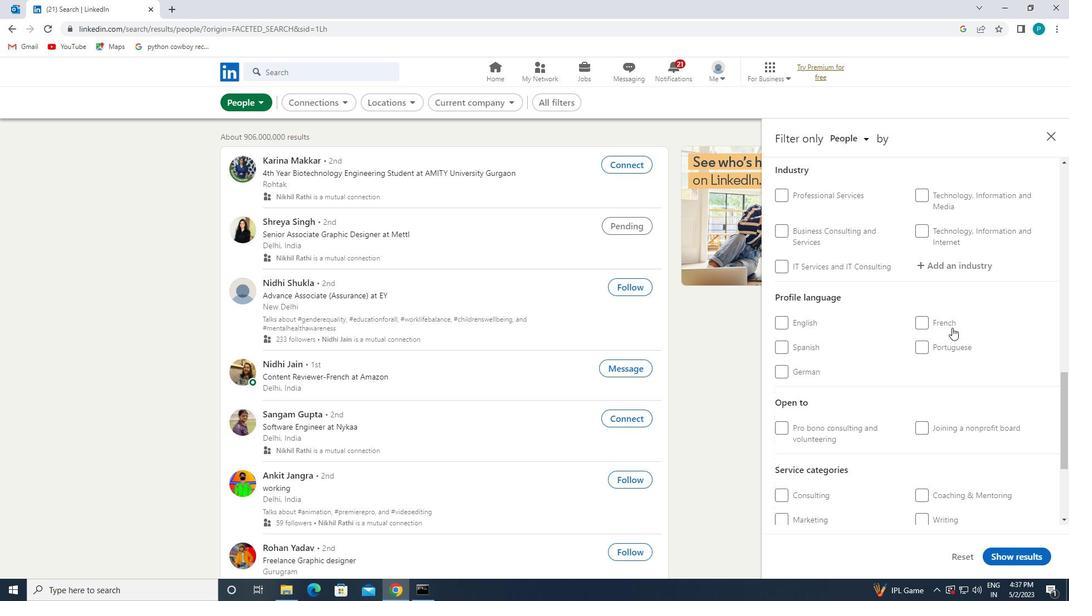 
Action: Mouse moved to (943, 322)
Screenshot: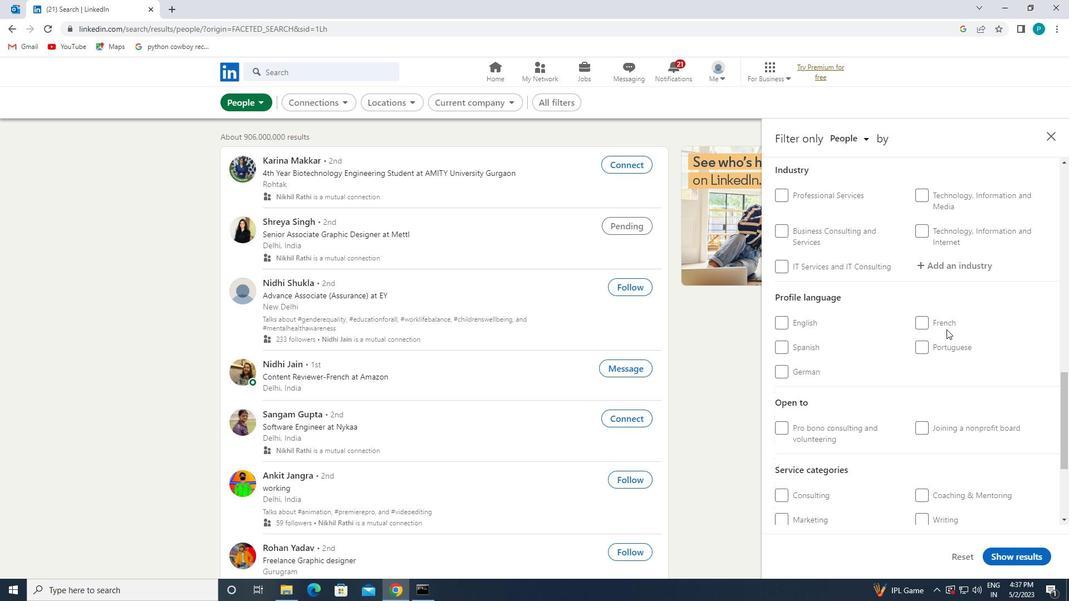 
Action: Mouse pressed left at (943, 322)
Screenshot: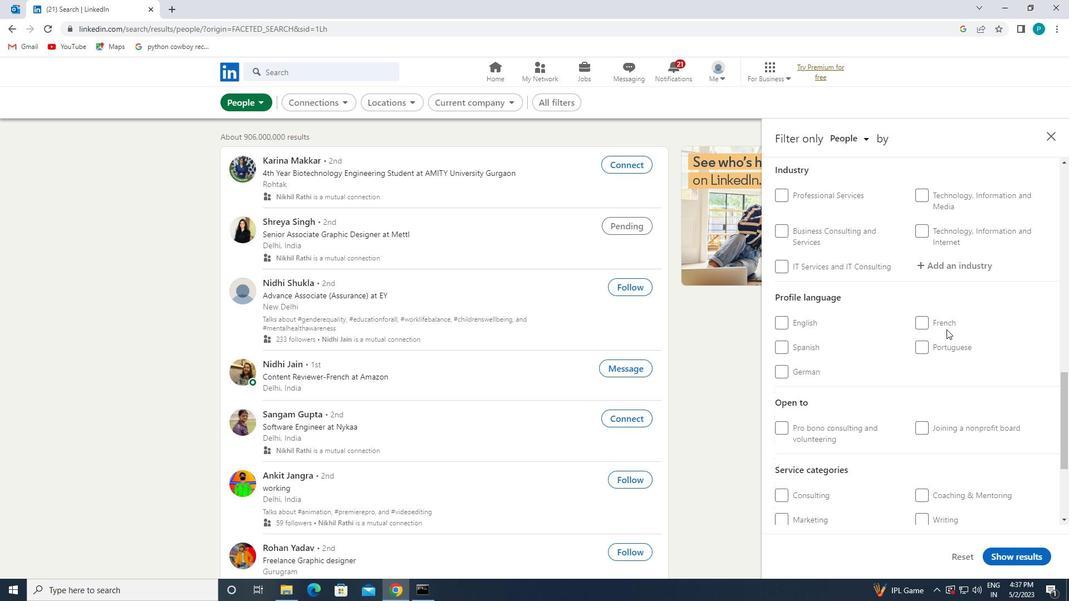
Action: Mouse moved to (966, 325)
Screenshot: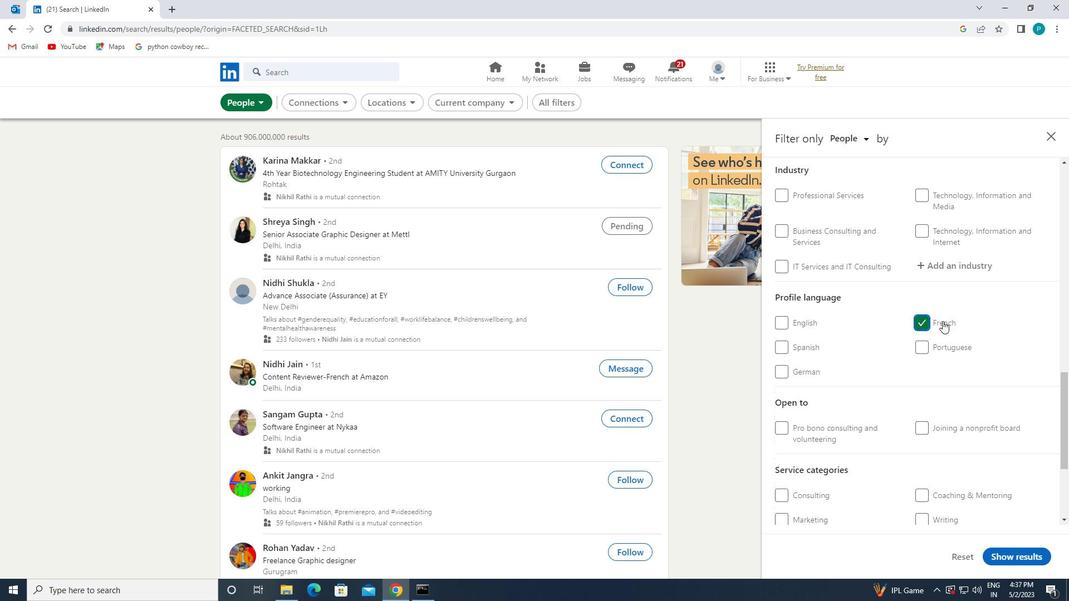 
Action: Mouse scrolled (966, 325) with delta (0, 0)
Screenshot: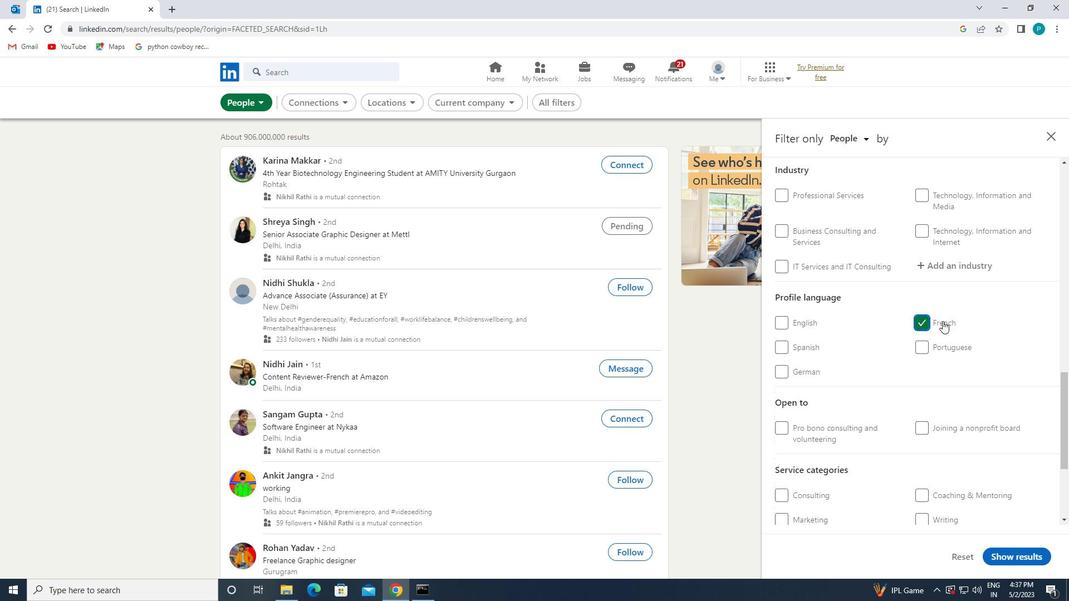 
Action: Mouse scrolled (966, 325) with delta (0, 0)
Screenshot: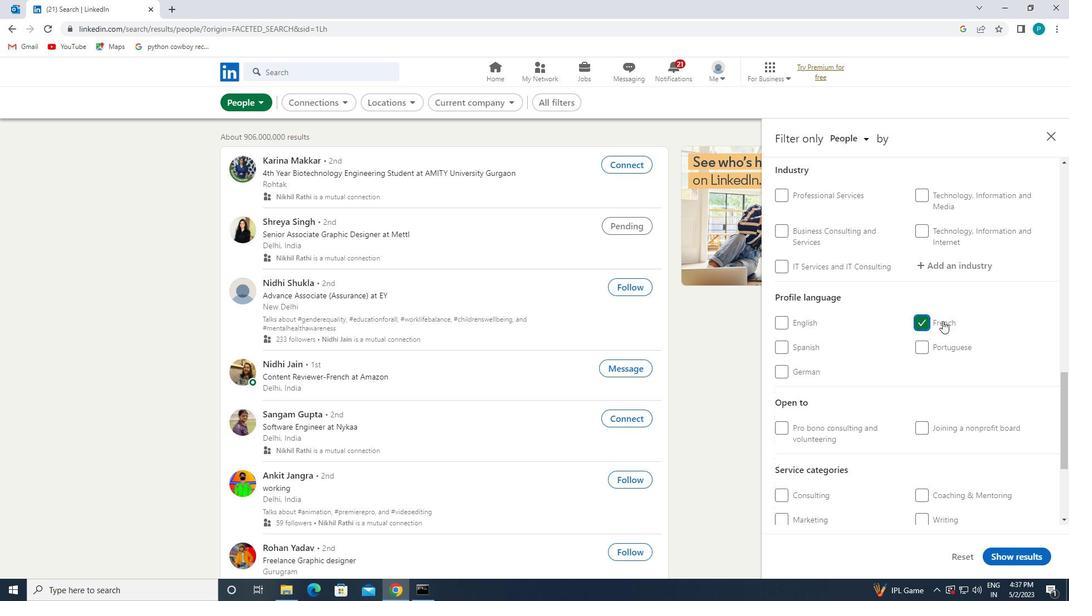 
Action: Mouse scrolled (966, 325) with delta (0, 0)
Screenshot: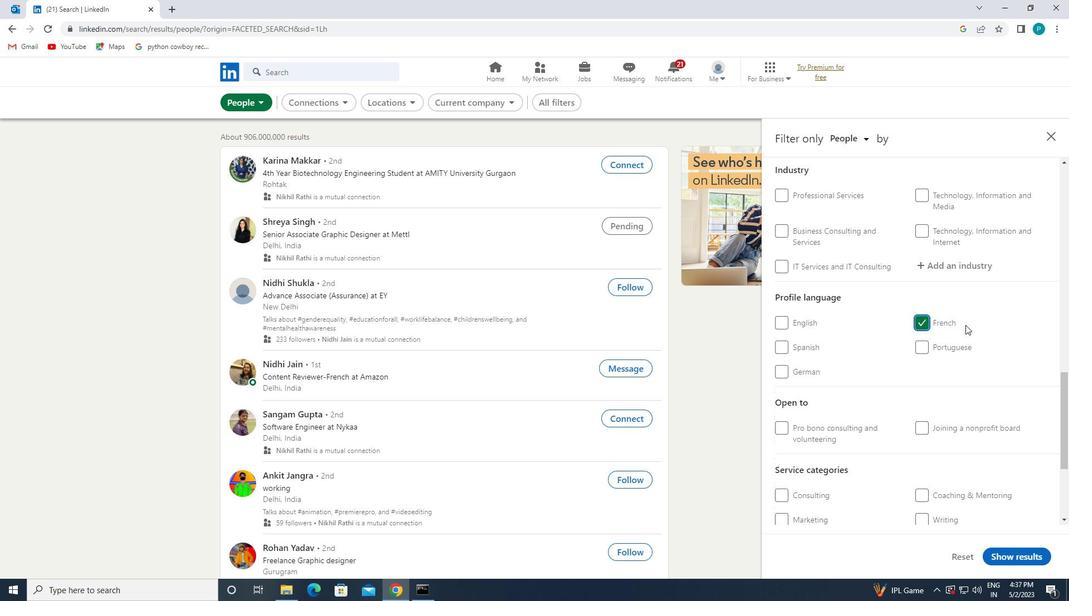 
Action: Mouse scrolled (966, 325) with delta (0, 0)
Screenshot: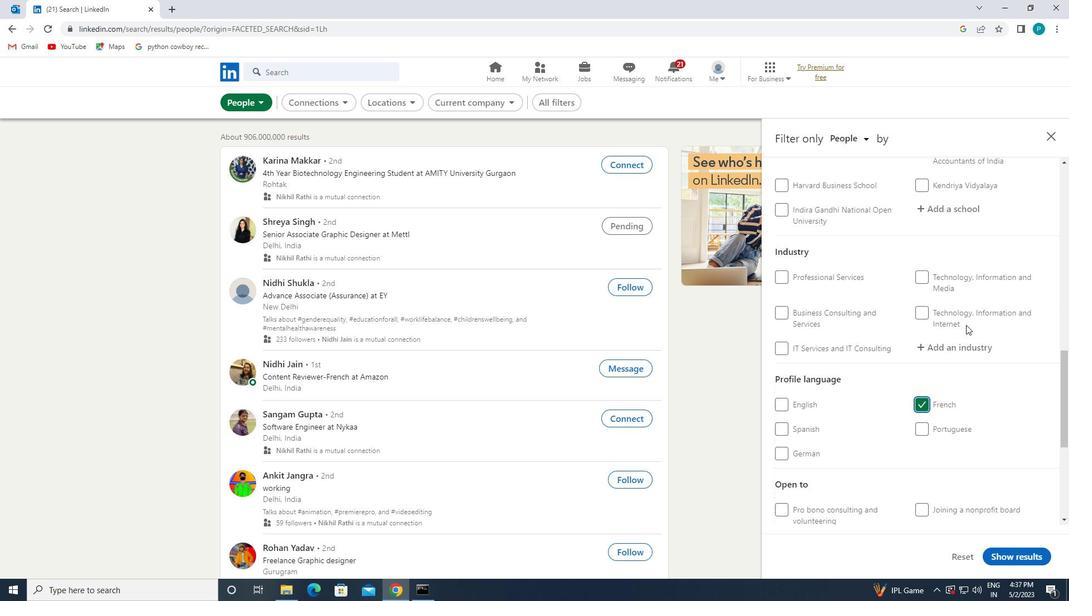 
Action: Mouse scrolled (966, 325) with delta (0, 0)
Screenshot: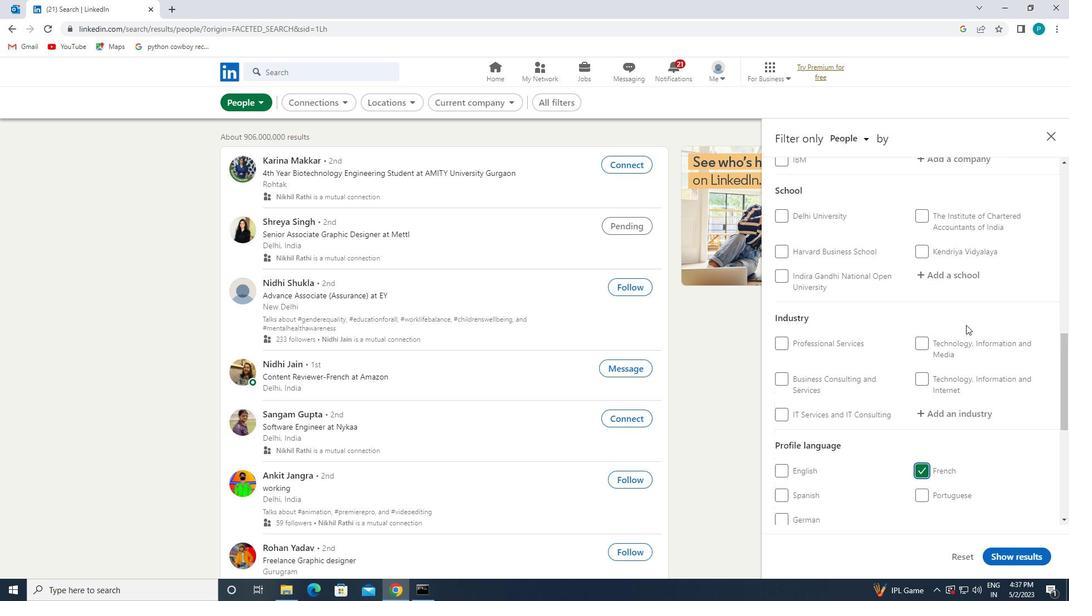 
Action: Mouse scrolled (966, 325) with delta (0, 0)
Screenshot: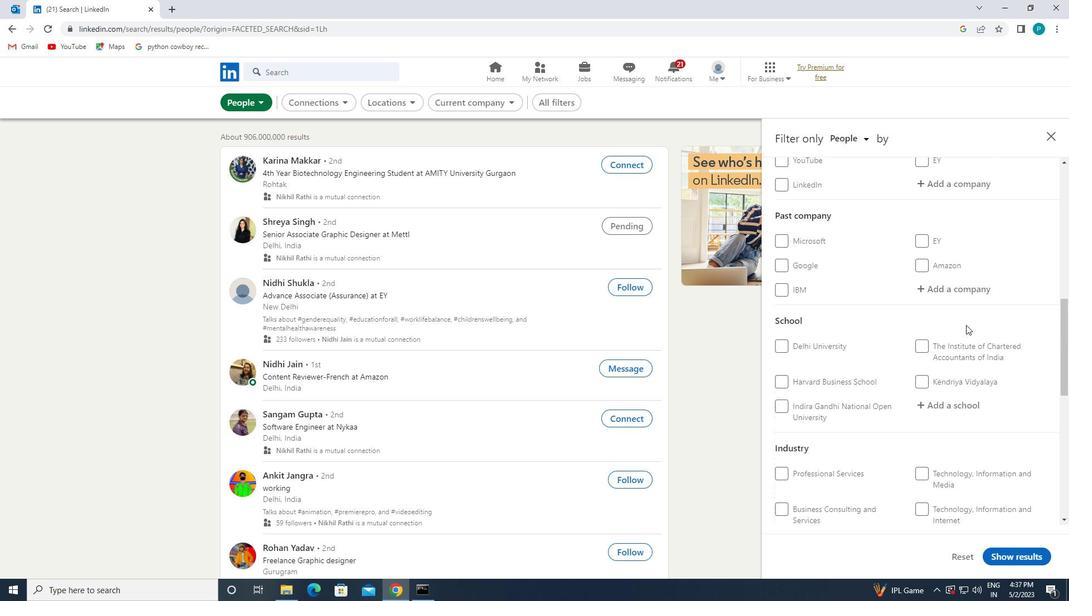 
Action: Mouse scrolled (966, 325) with delta (0, 0)
Screenshot: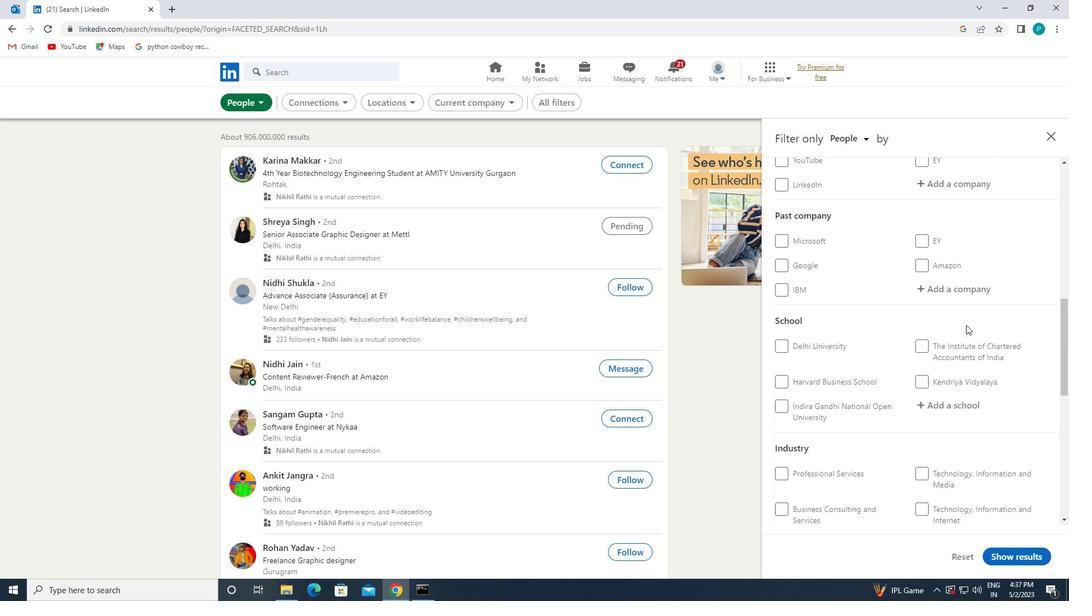 
Action: Mouse moved to (958, 296)
Screenshot: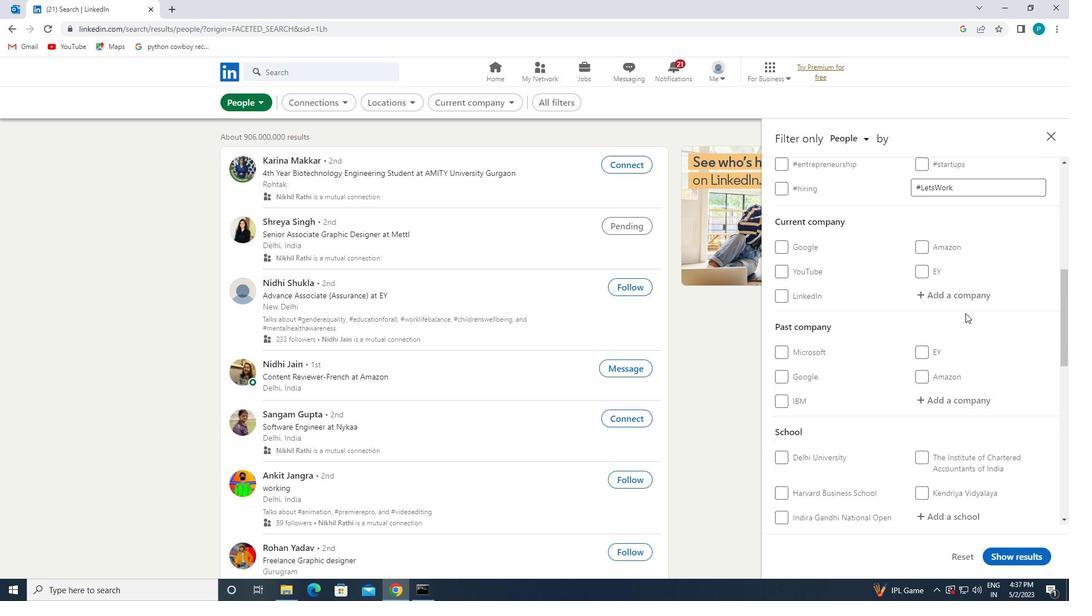 
Action: Mouse pressed left at (958, 296)
Screenshot: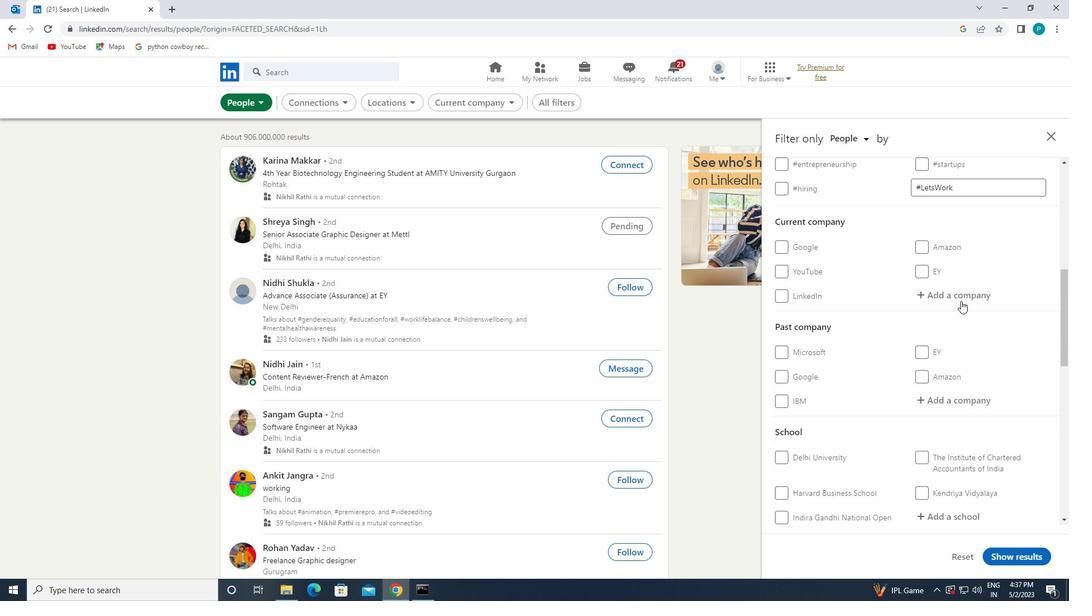 
Action: Key pressed <Key.caps_lock>M<Key.caps_lock>U<Key.space><Key.caps_lock>
Screenshot: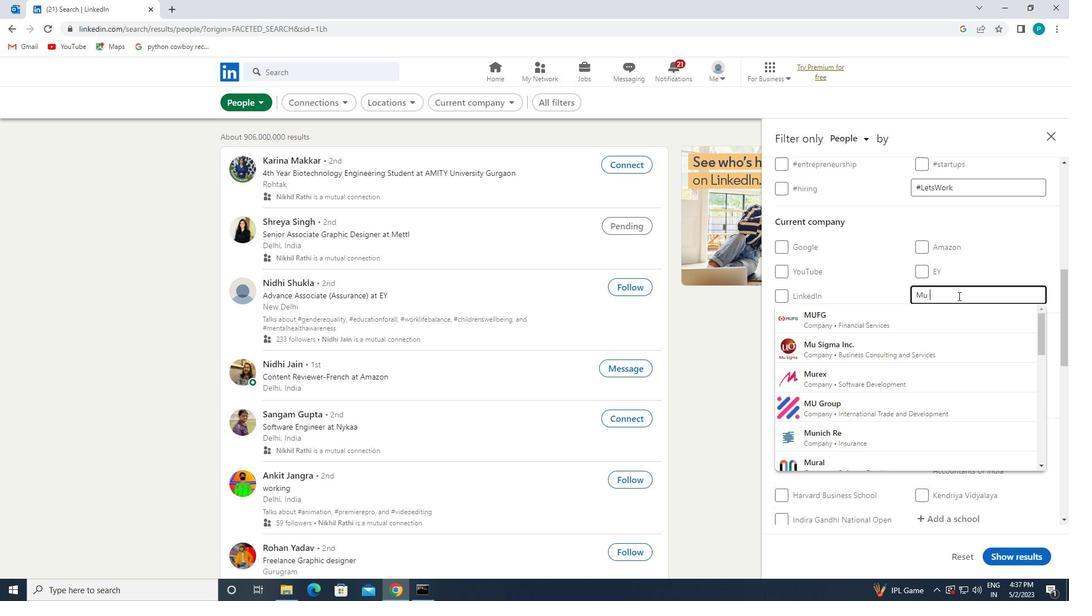 
Action: Mouse moved to (933, 314)
Screenshot: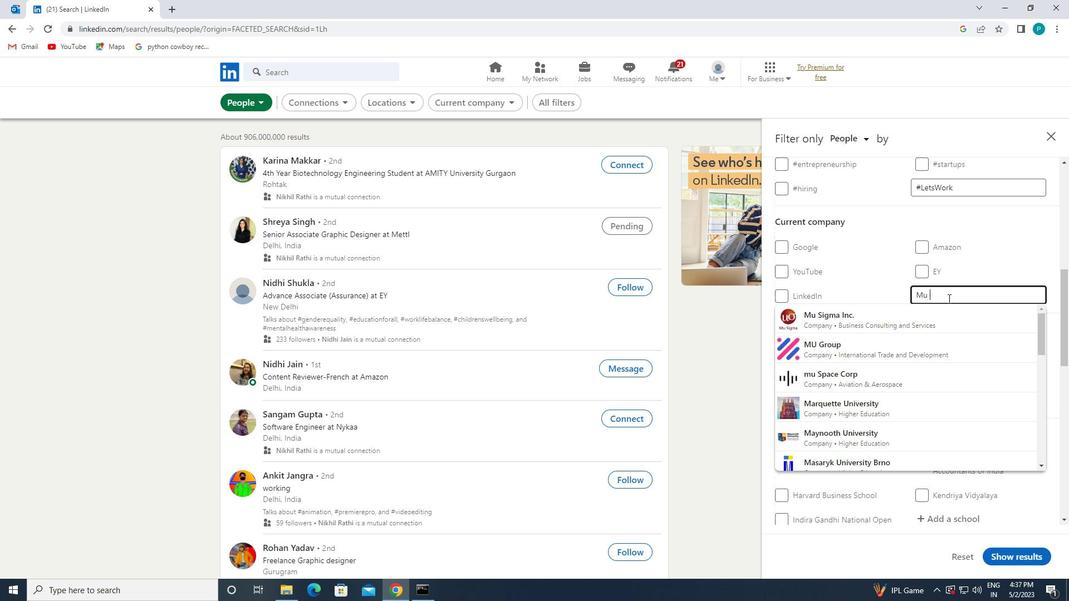 
Action: Mouse pressed left at (933, 314)
Screenshot: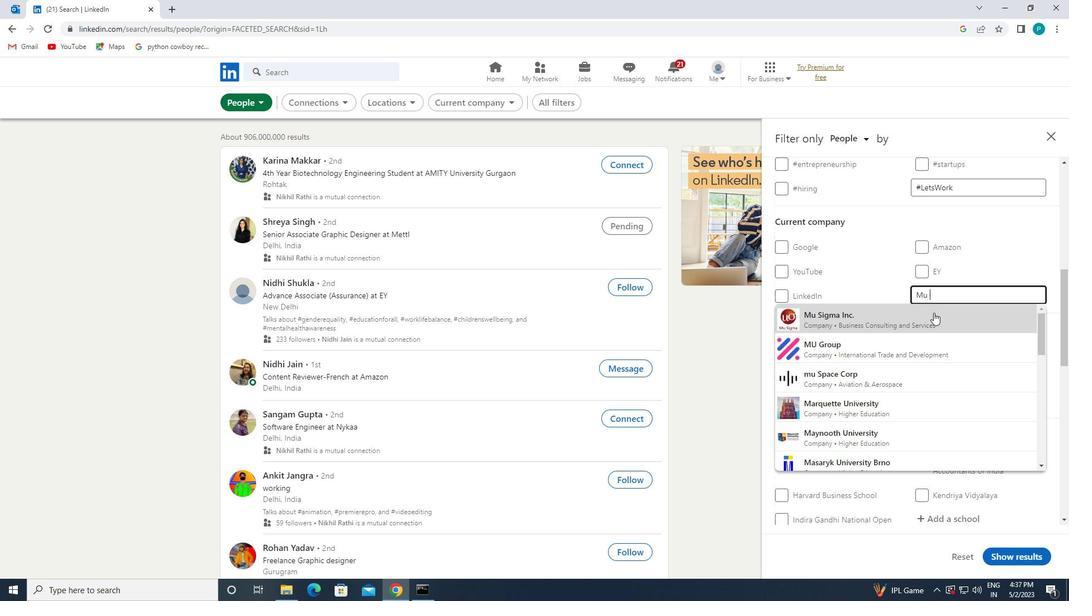 
Action: Mouse scrolled (933, 314) with delta (0, 0)
Screenshot: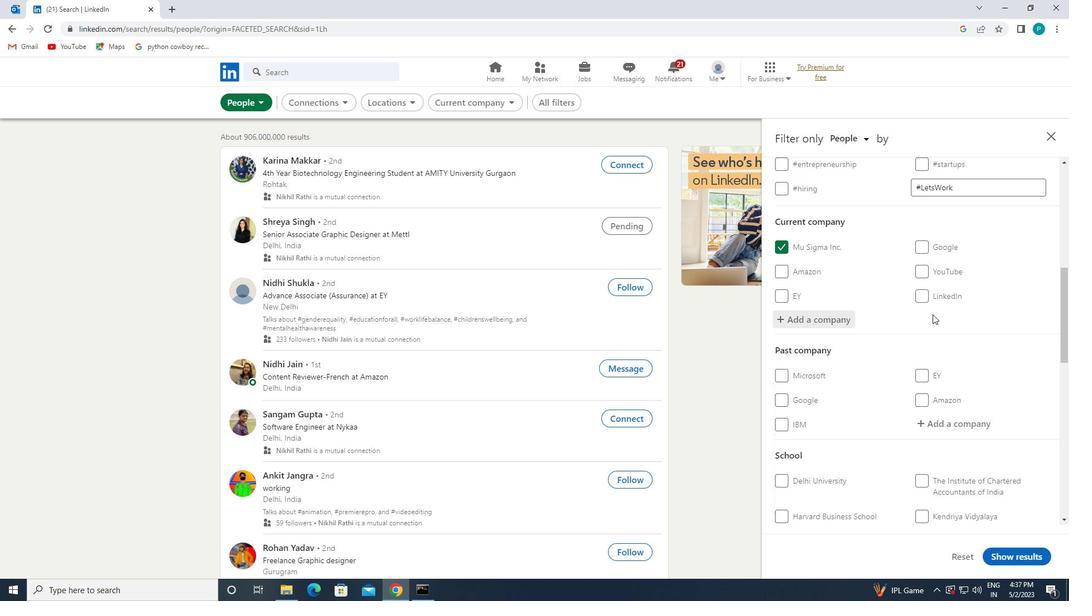 
Action: Mouse moved to (951, 358)
Screenshot: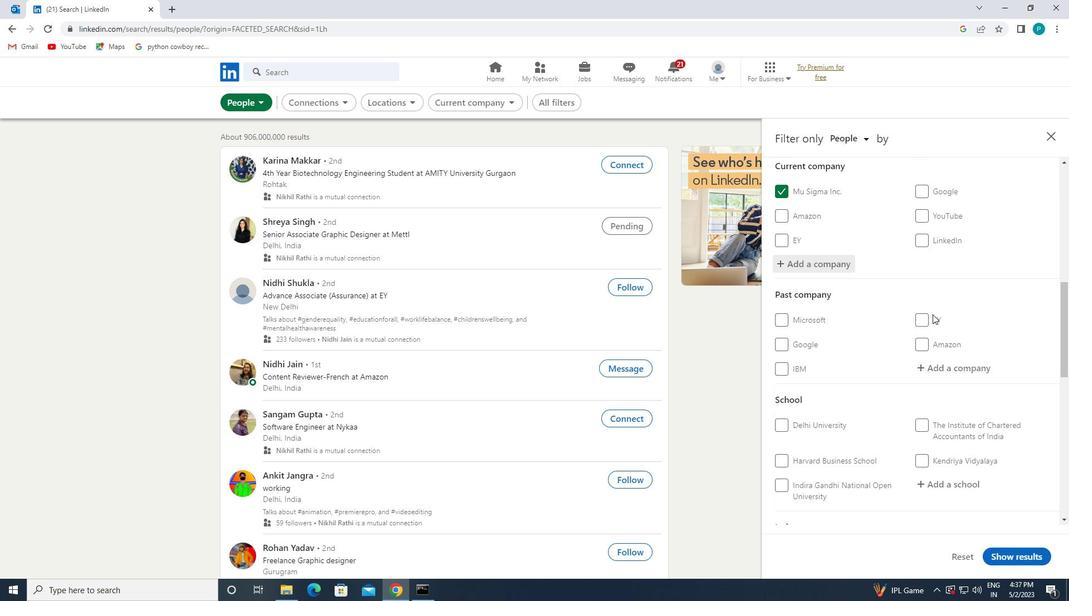 
Action: Mouse scrolled (951, 357) with delta (0, 0)
Screenshot: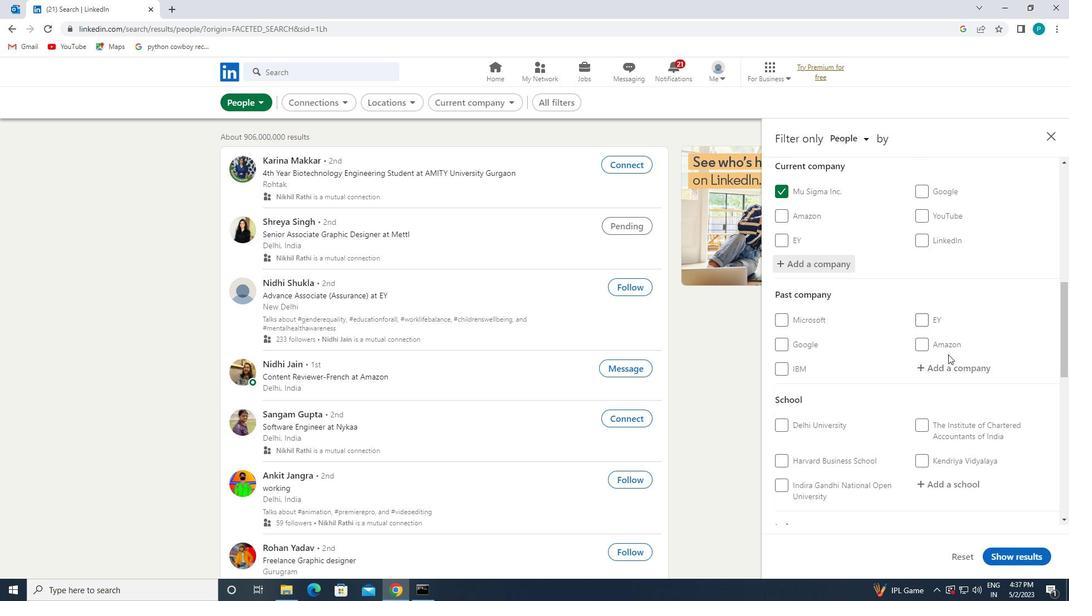 
Action: Mouse scrolled (951, 357) with delta (0, 0)
Screenshot: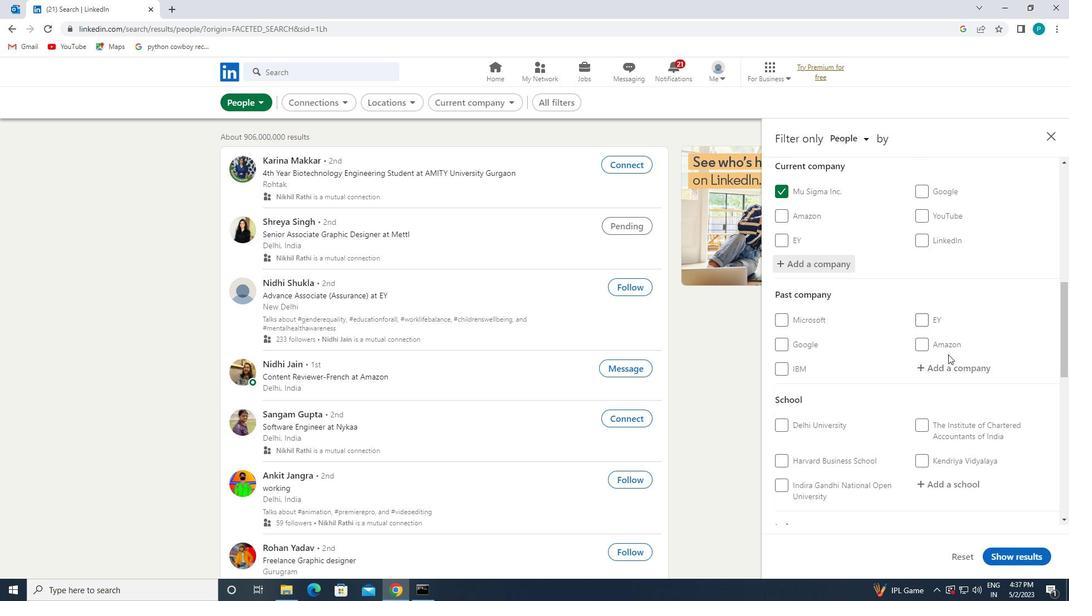 
Action: Mouse moved to (948, 367)
Screenshot: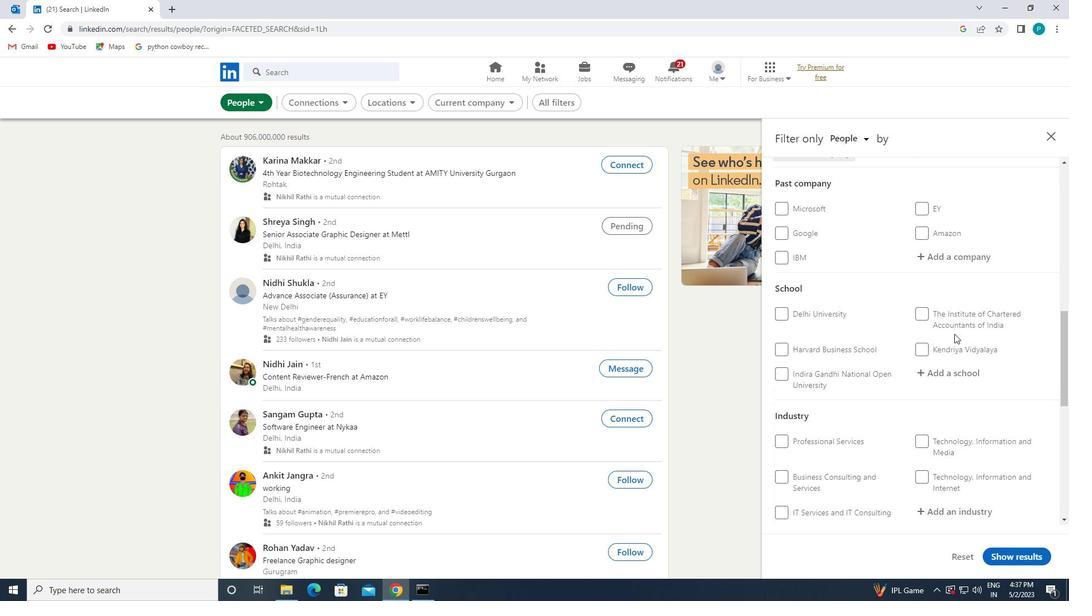 
Action: Mouse pressed left at (948, 367)
Screenshot: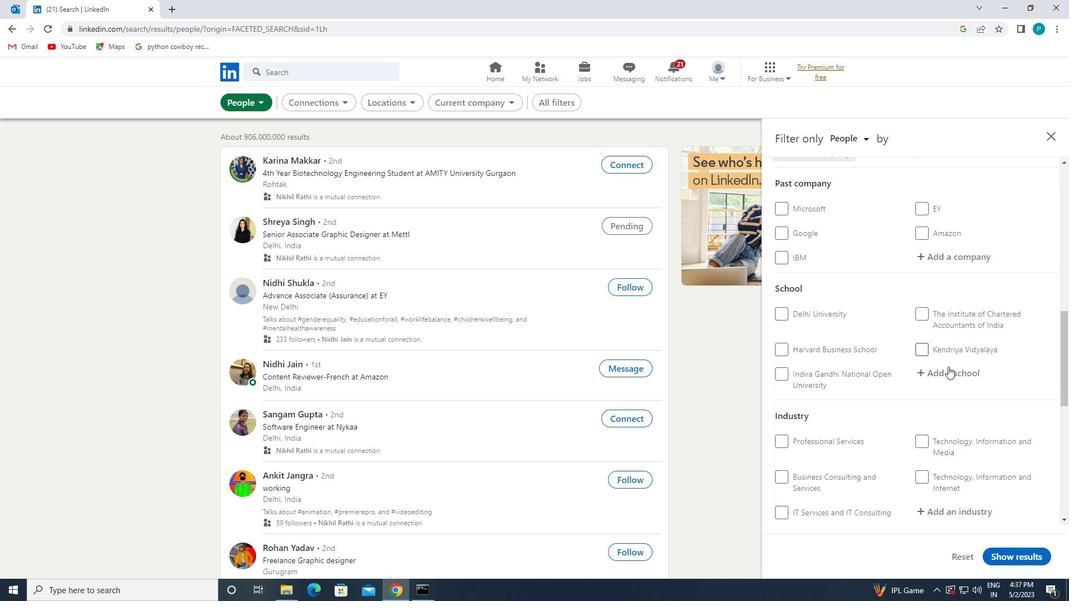 
Action: Mouse moved to (953, 371)
Screenshot: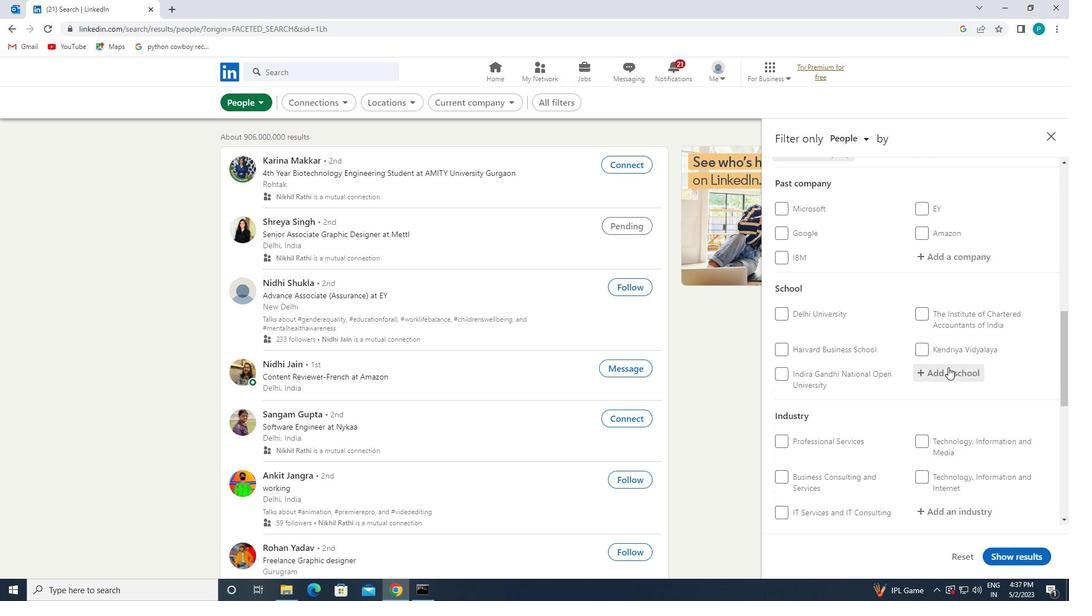 
Action: Key pressed JIS
Screenshot: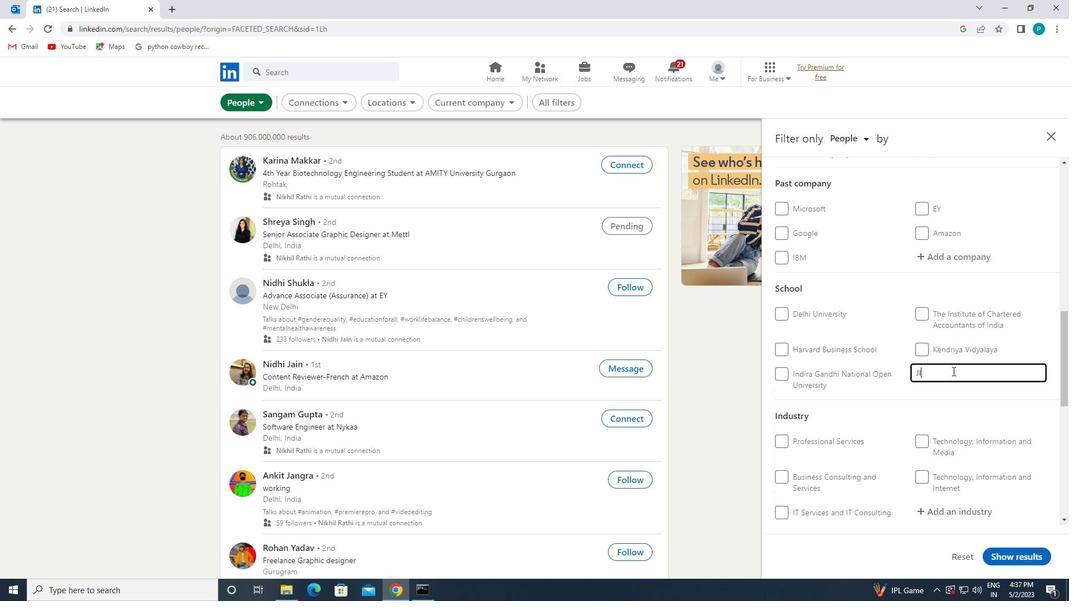 
Action: Mouse moved to (948, 417)
Screenshot: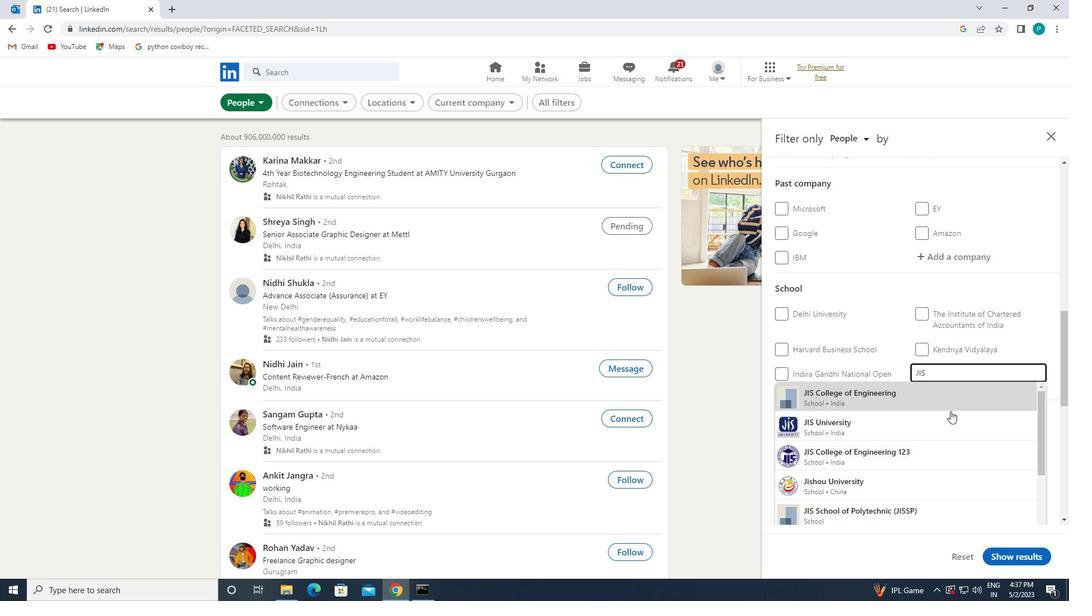 
Action: Mouse pressed left at (948, 417)
Screenshot: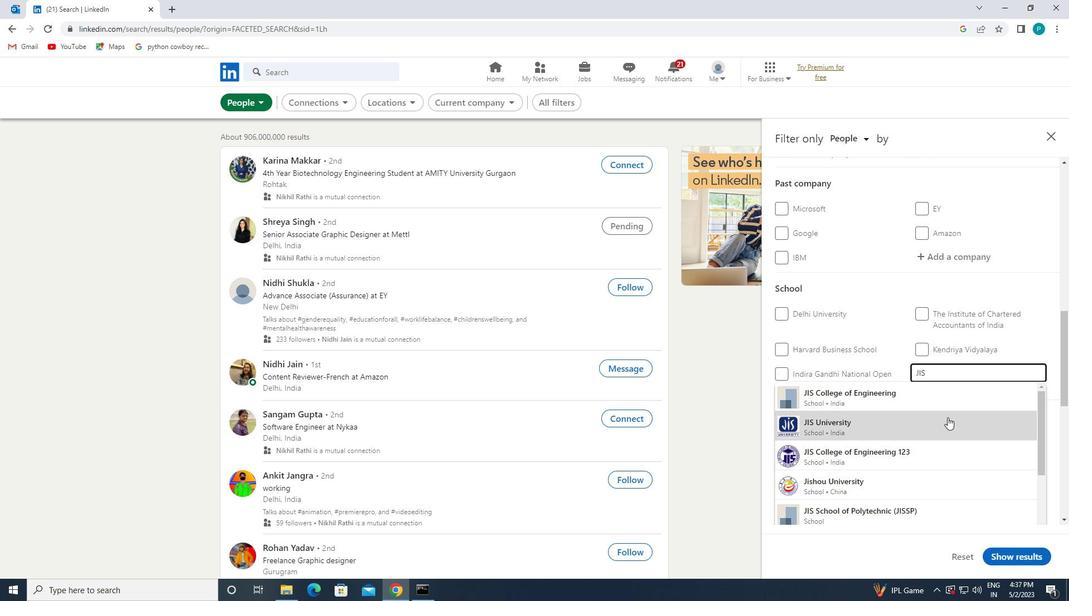 
Action: Mouse scrolled (948, 417) with delta (0, 0)
Screenshot: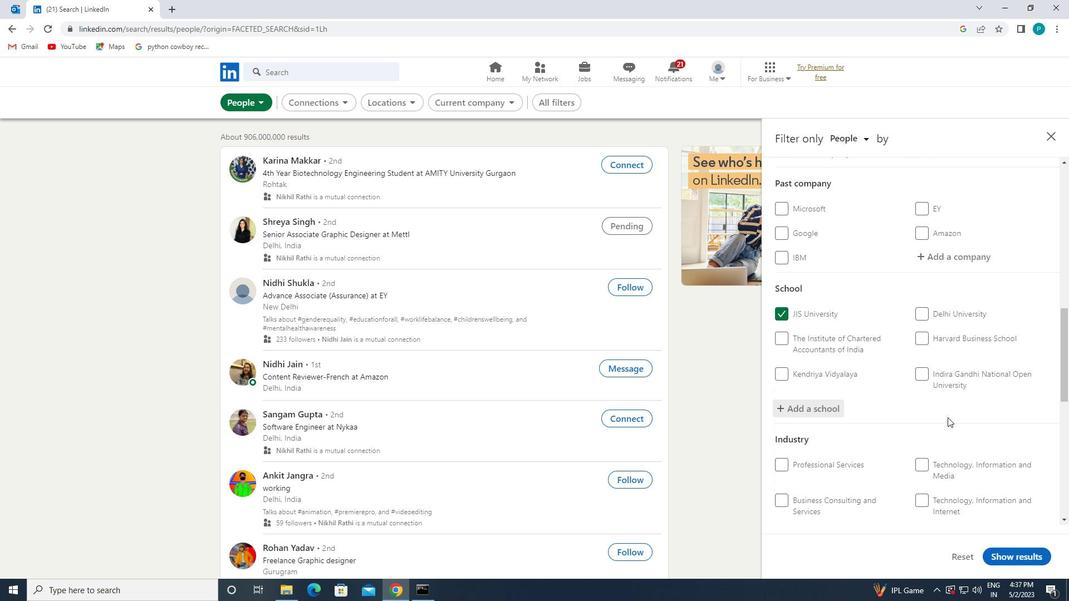 
Action: Mouse scrolled (948, 417) with delta (0, 0)
Screenshot: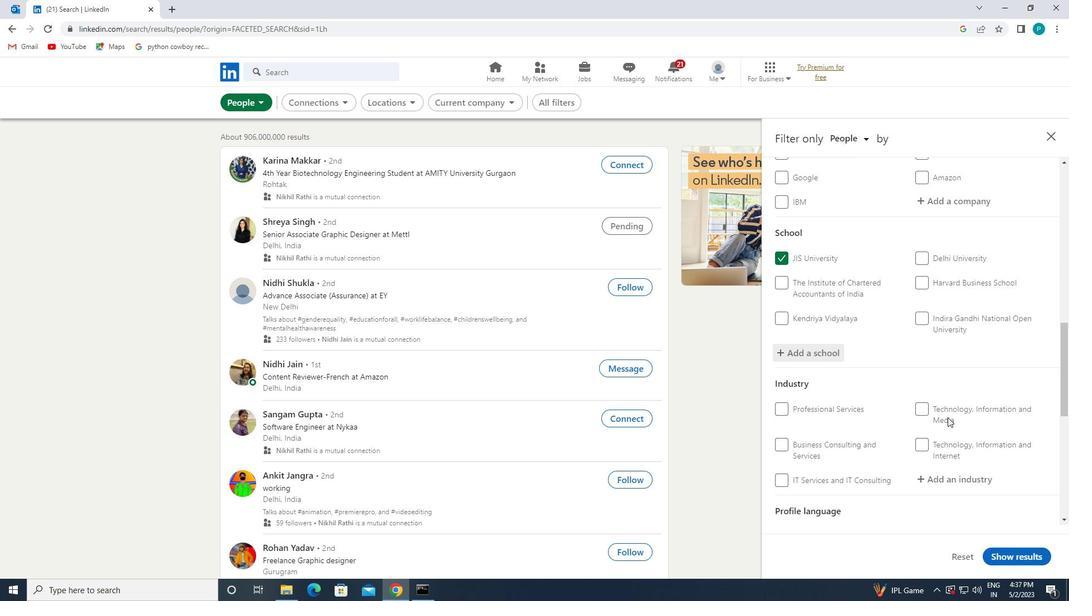 
Action: Mouse scrolled (948, 417) with delta (0, 0)
Screenshot: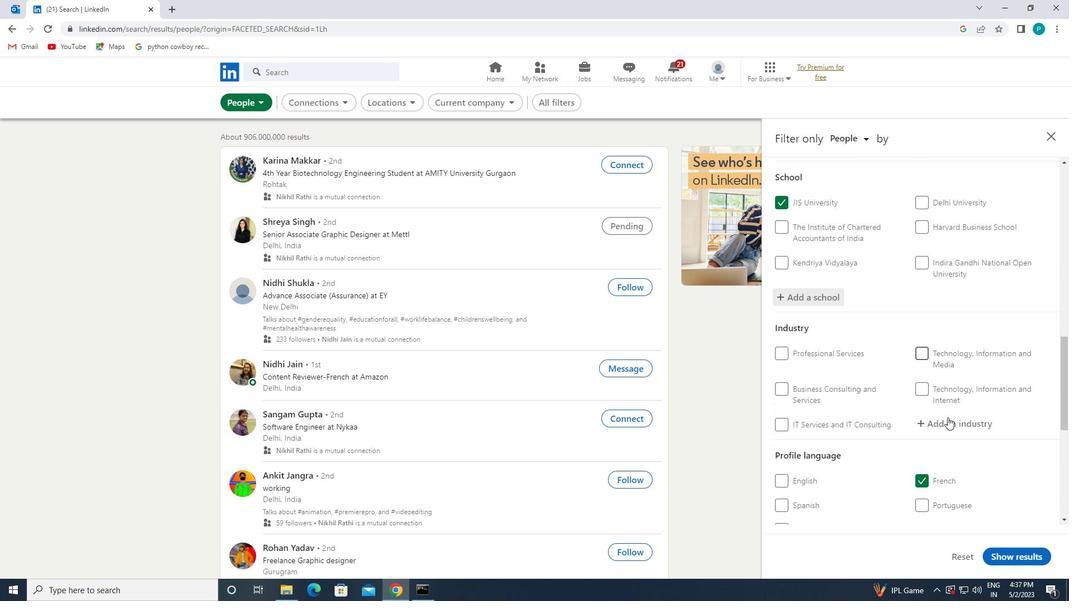 
Action: Mouse moved to (961, 369)
Screenshot: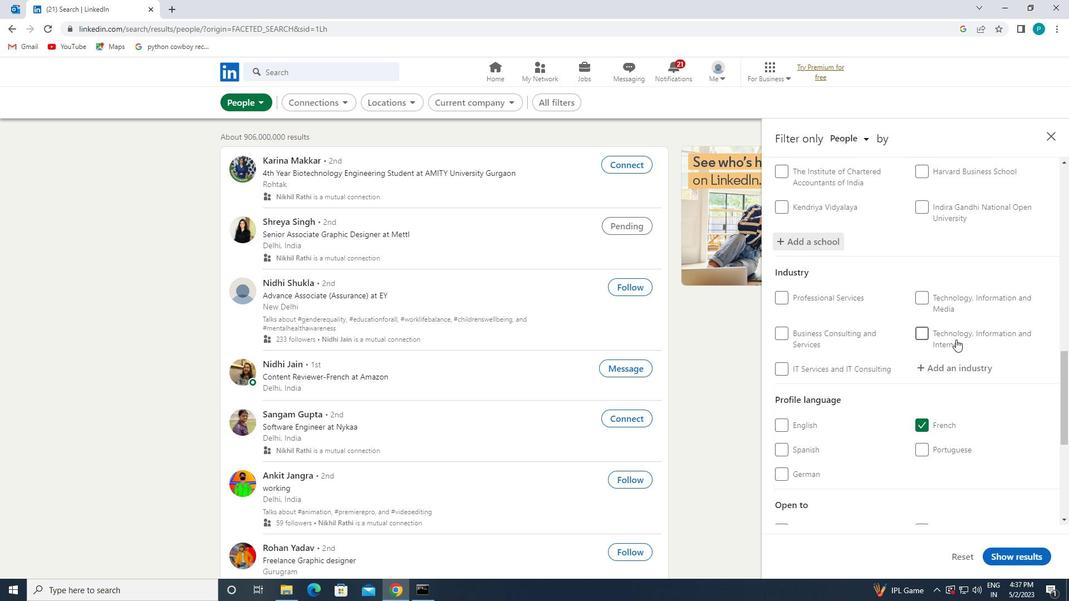
Action: Mouse pressed left at (961, 369)
Screenshot: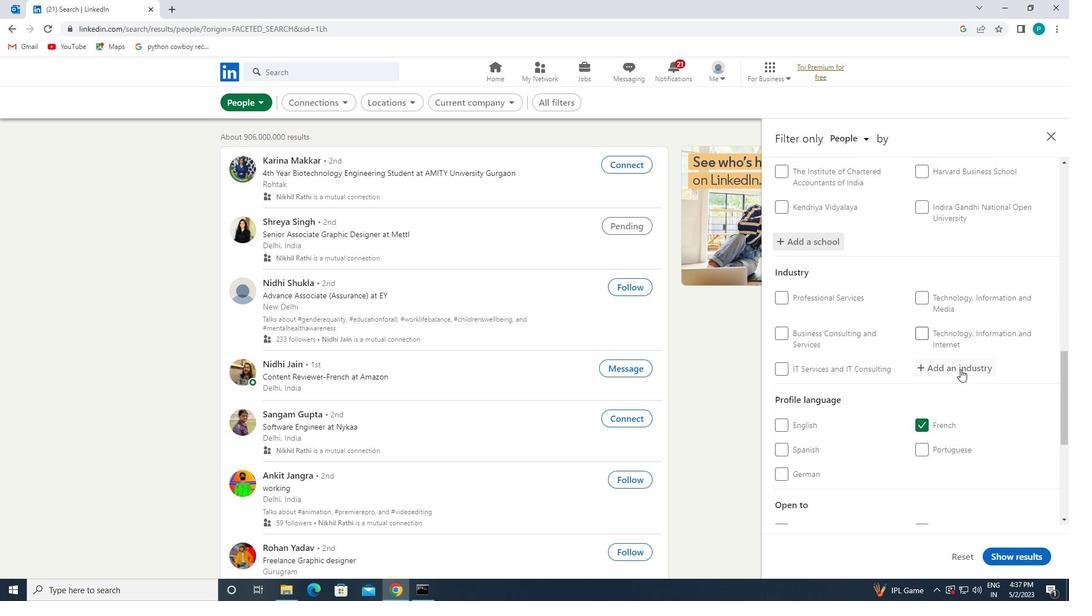 
Action: Mouse moved to (990, 391)
Screenshot: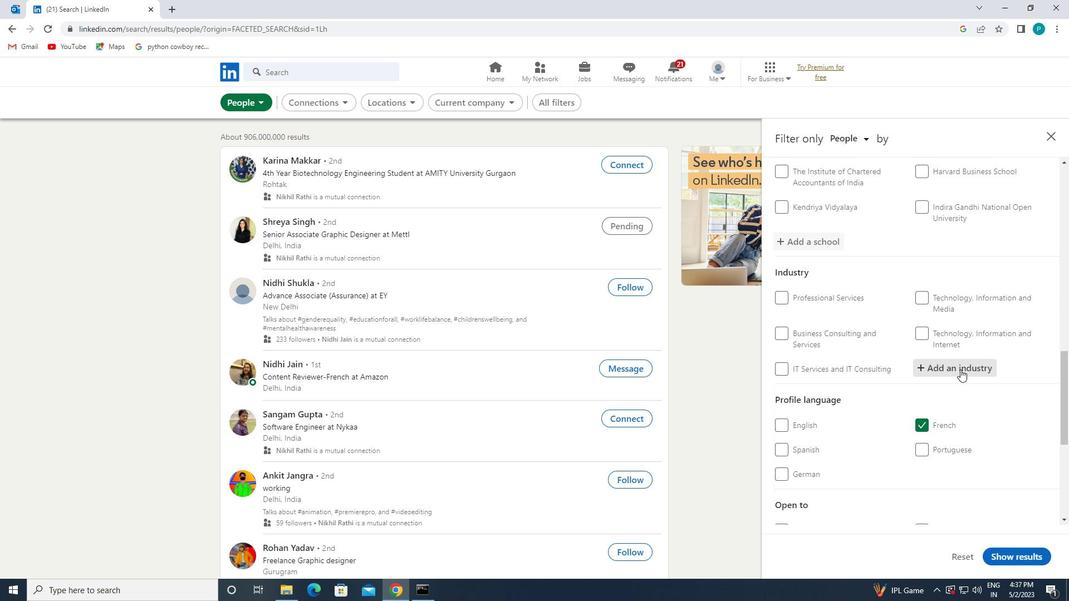 
Action: Key pressed A<Key.caps_lock>PPI<Key.backspace>;<Key.backspace>L
Screenshot: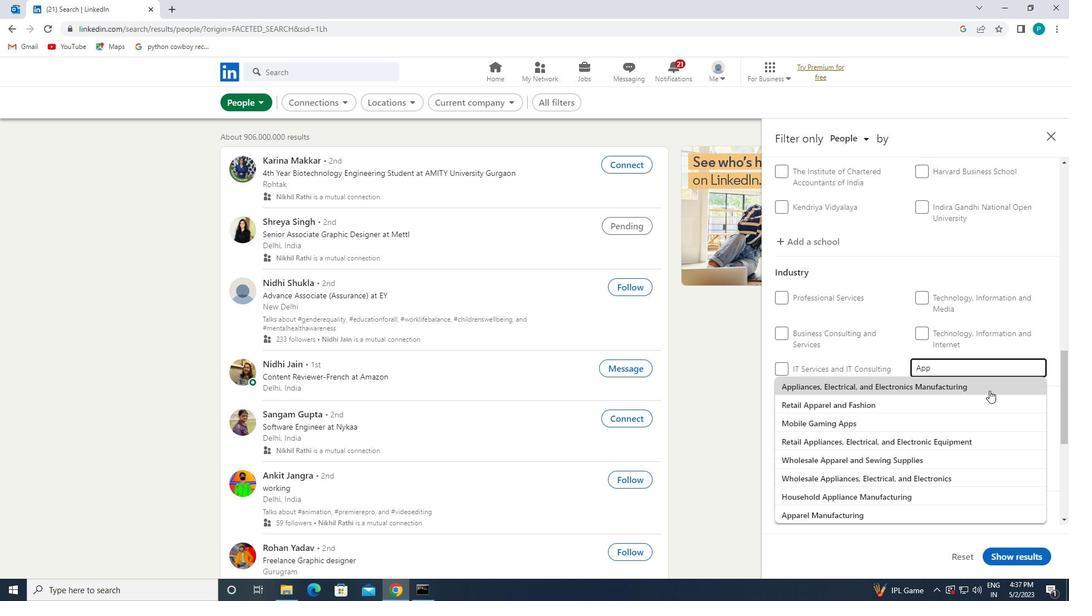 
Action: Mouse moved to (924, 387)
Screenshot: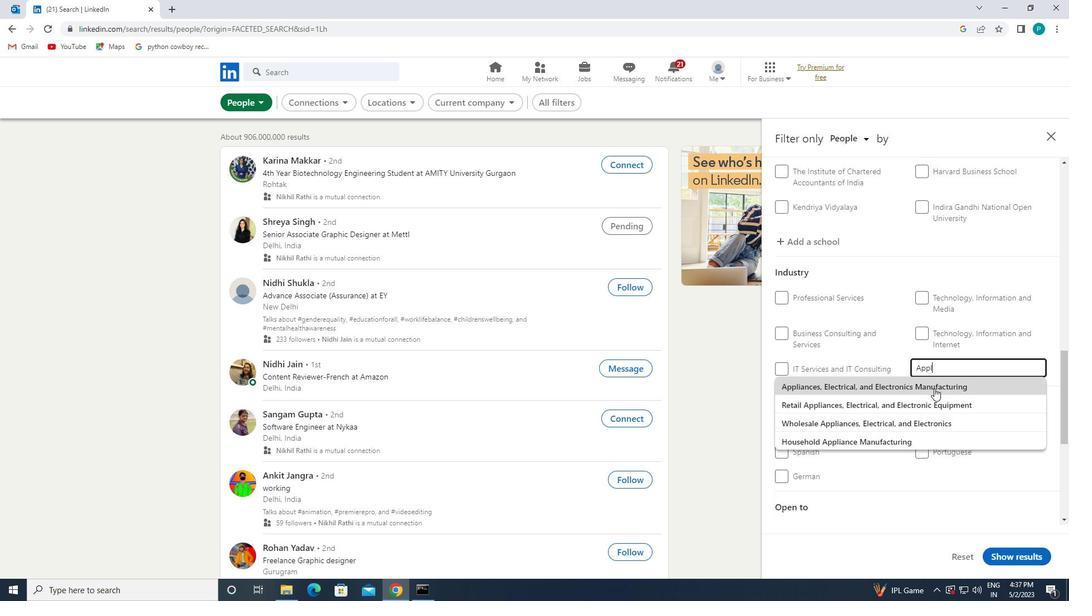 
Action: Mouse pressed left at (924, 387)
Screenshot: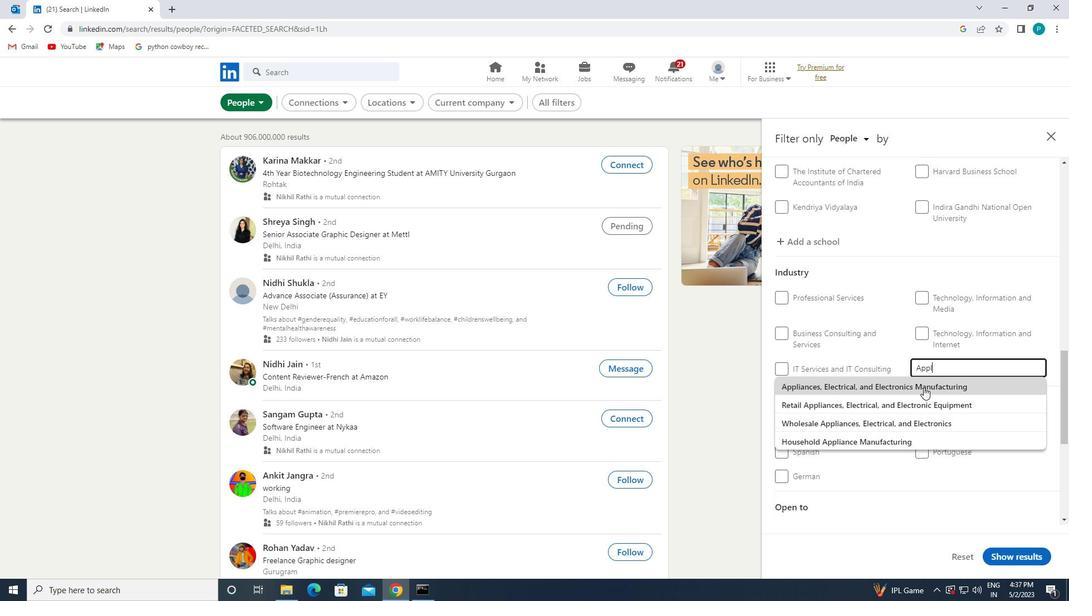 
Action: Mouse scrolled (924, 387) with delta (0, 0)
Screenshot: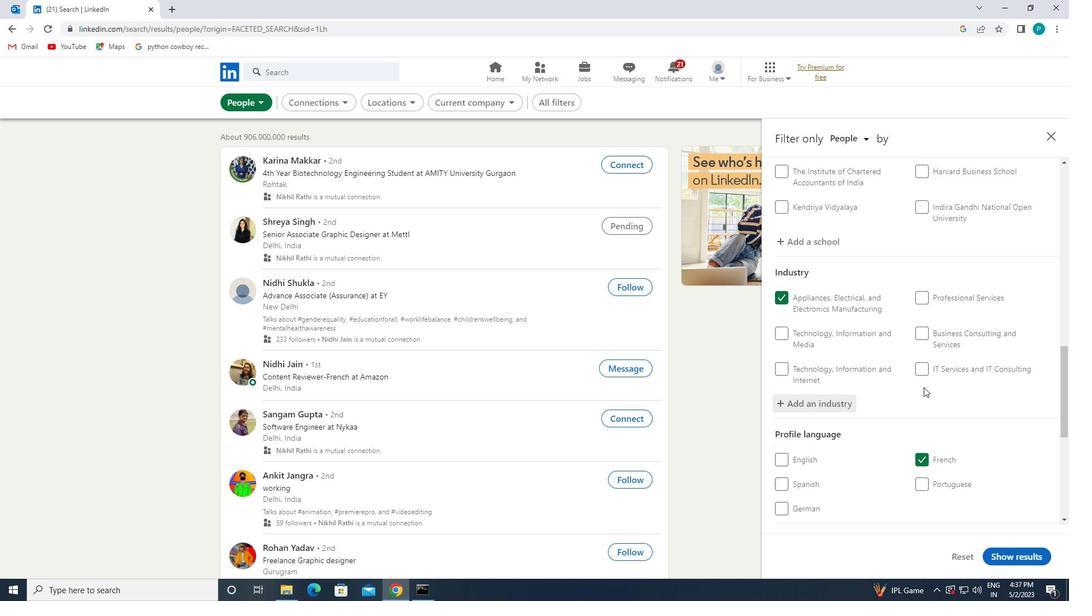 
Action: Mouse scrolled (924, 387) with delta (0, 0)
Screenshot: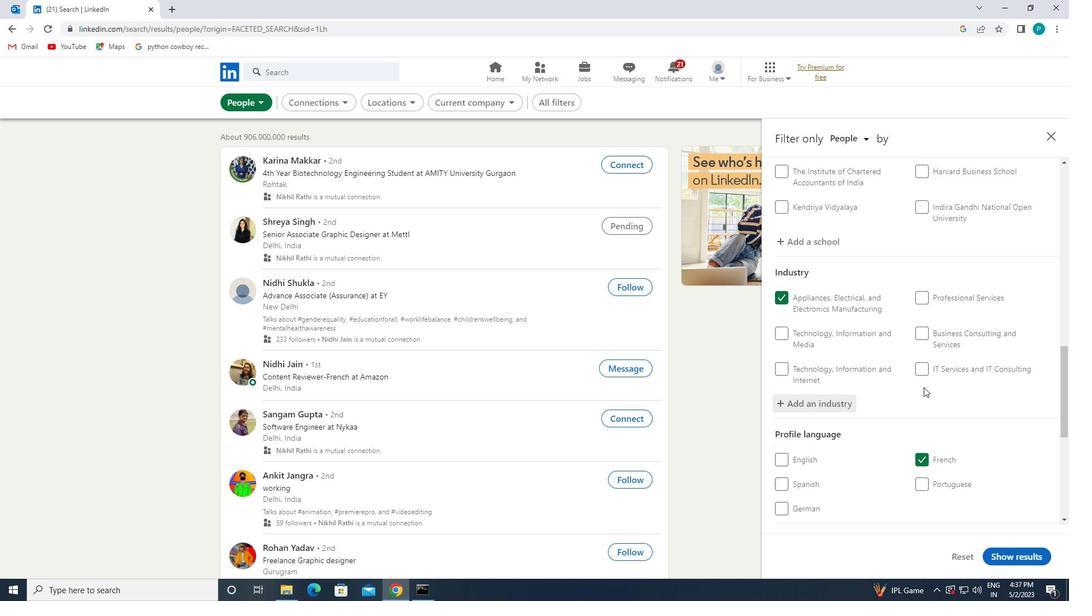 
Action: Mouse scrolled (924, 387) with delta (0, 0)
Screenshot: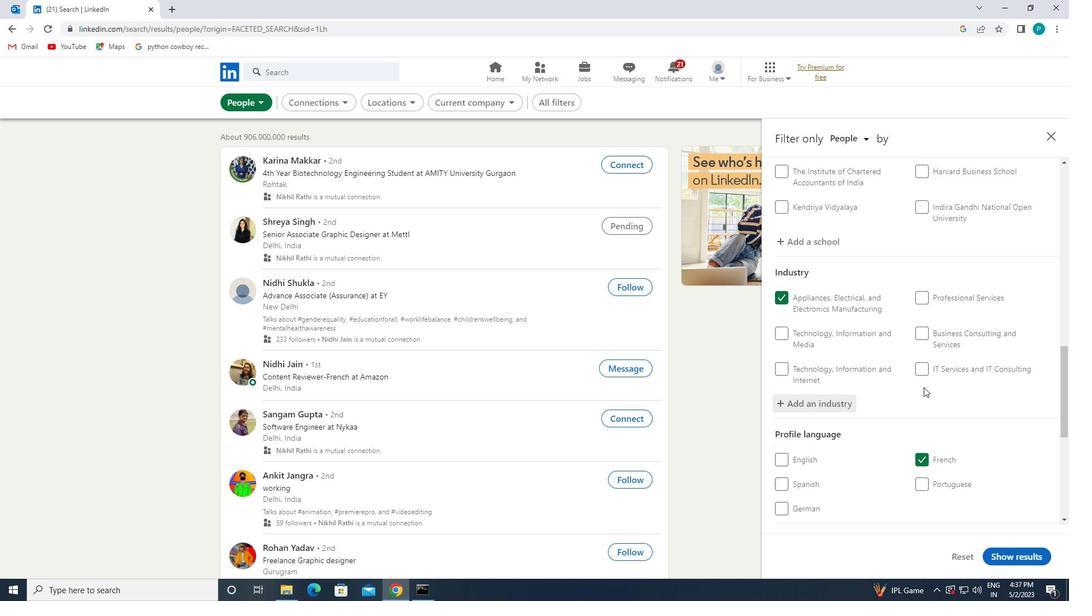 
Action: Mouse moved to (962, 427)
Screenshot: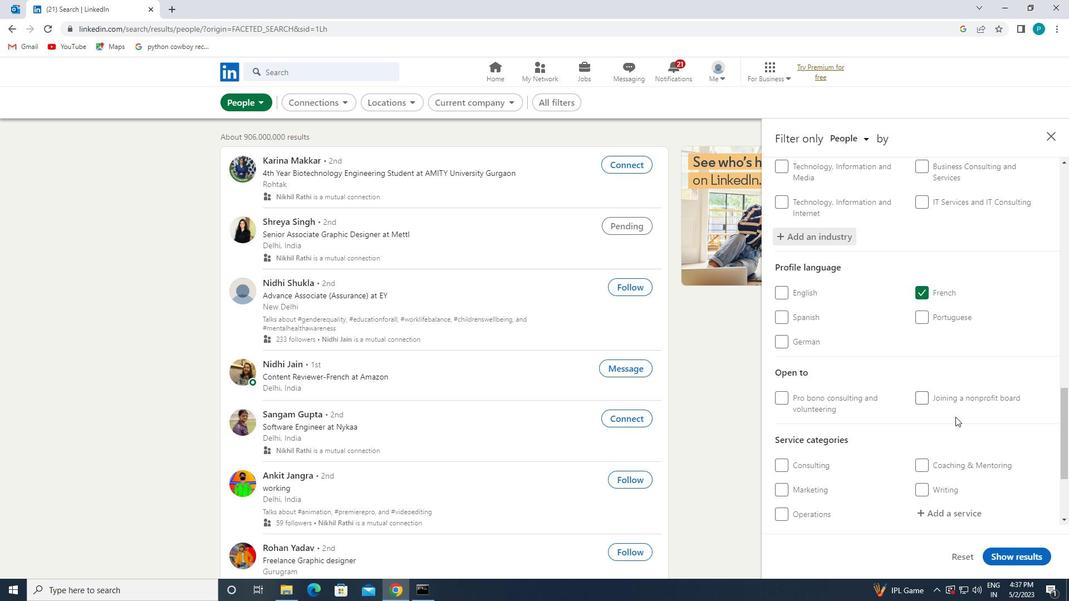 
Action: Mouse scrolled (962, 427) with delta (0, 0)
Screenshot: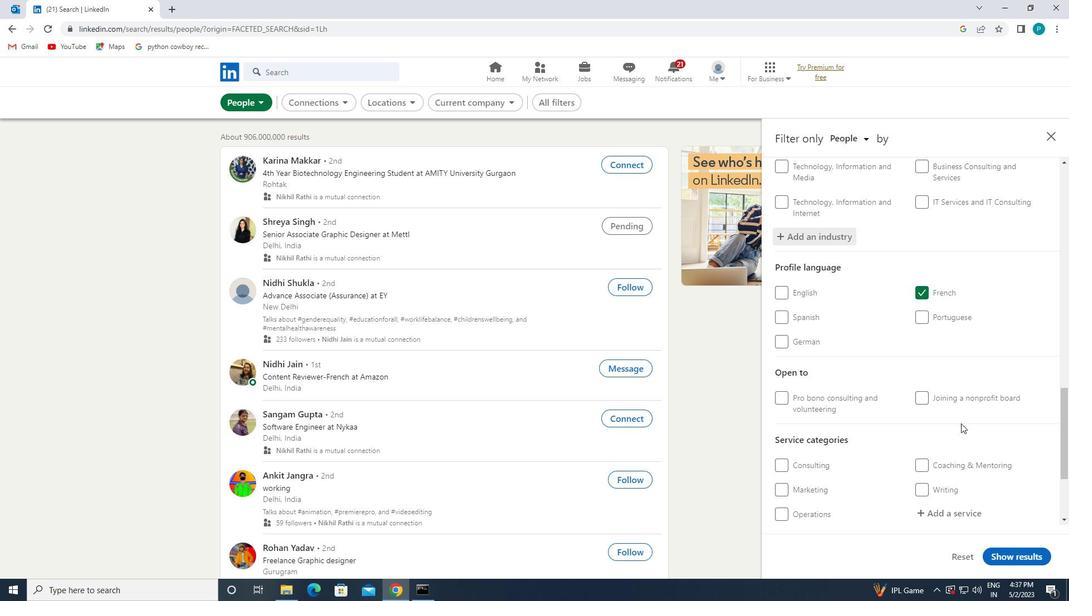 
Action: Mouse scrolled (962, 427) with delta (0, 0)
Screenshot: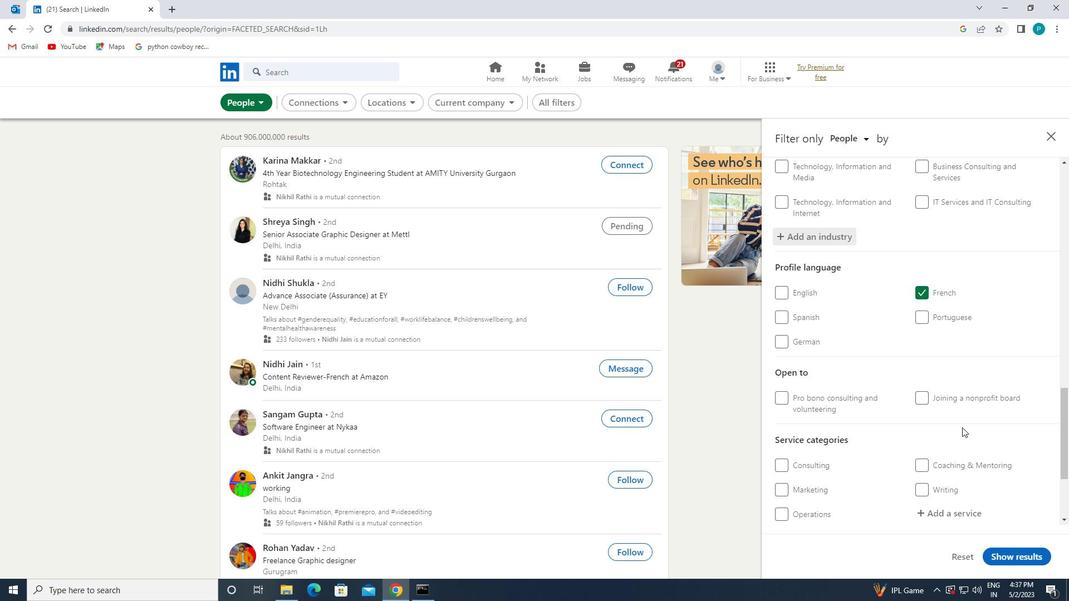 
Action: Mouse moved to (962, 429)
Screenshot: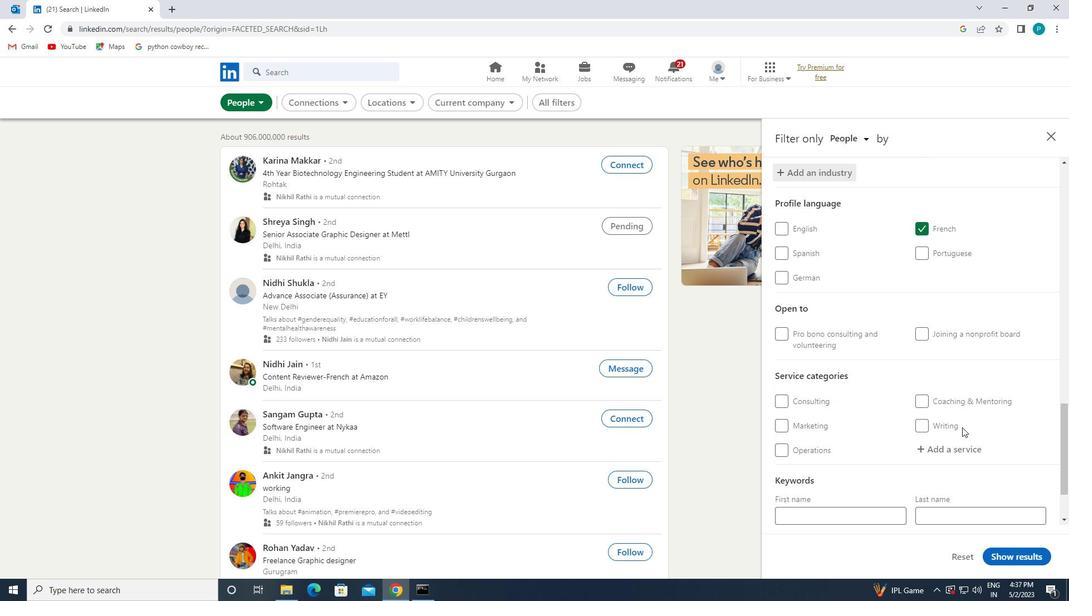 
Action: Mouse pressed left at (962, 429)
Screenshot: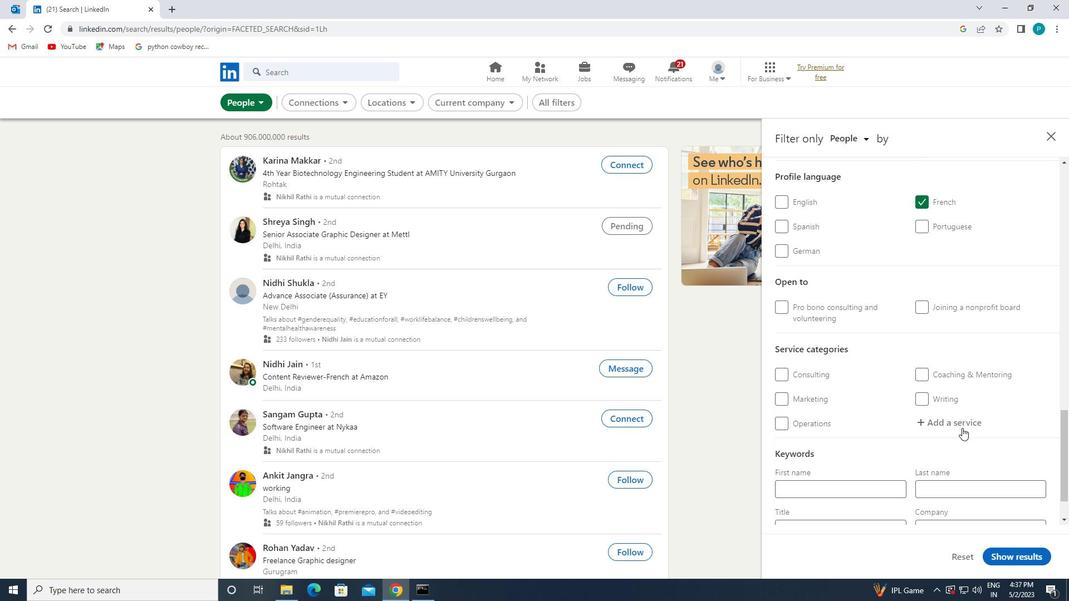 
Action: Mouse moved to (945, 410)
Screenshot: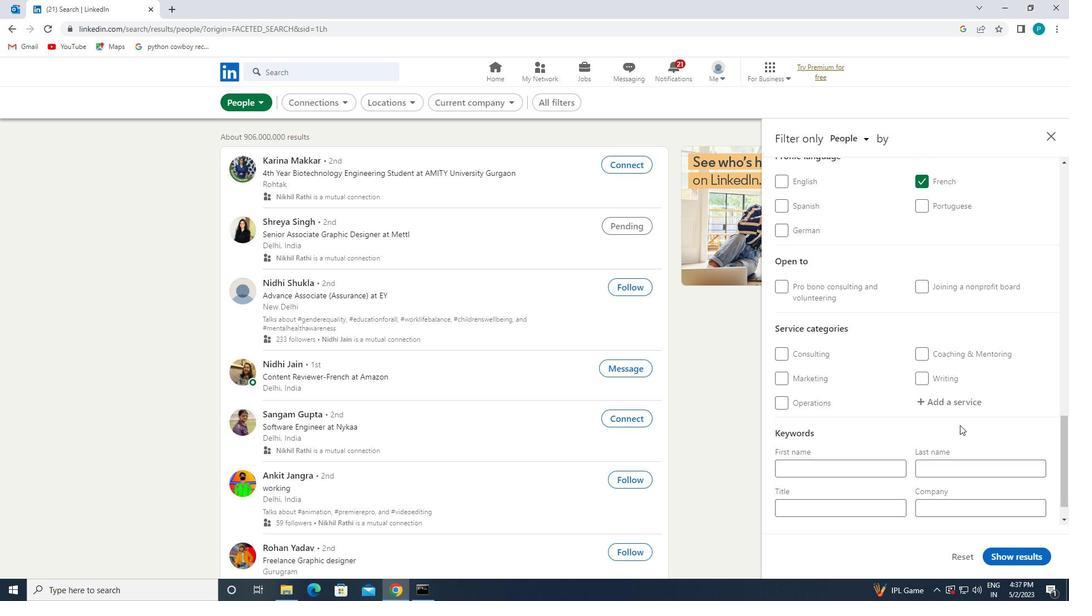 
Action: Mouse pressed left at (945, 410)
Screenshot: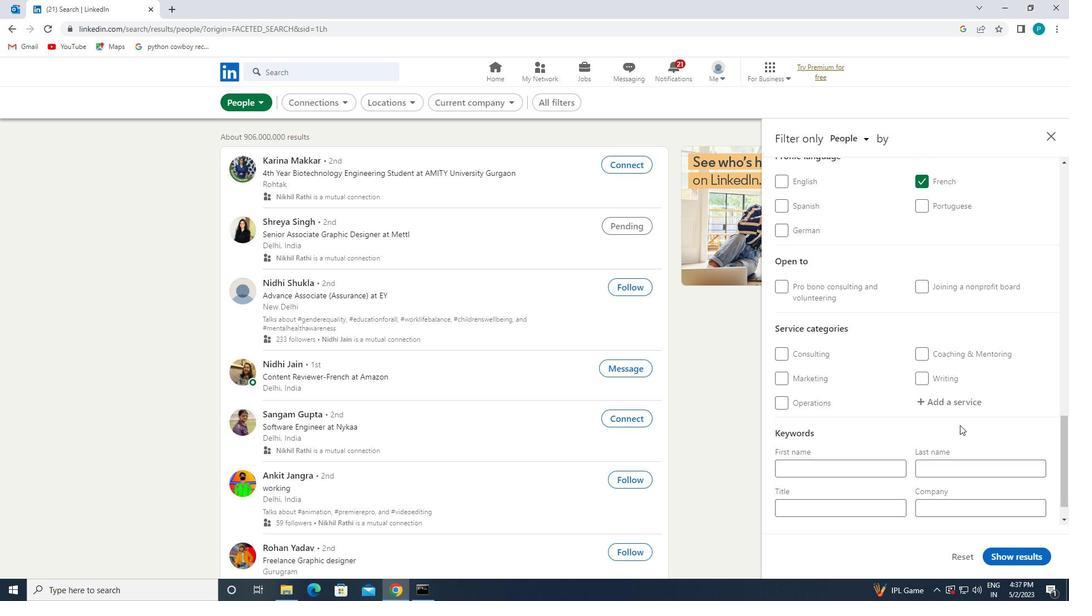 
Action: Key pressed <Key.caps_lock>T<Key.caps_lock>RAF<Key.backspace>DE
Screenshot: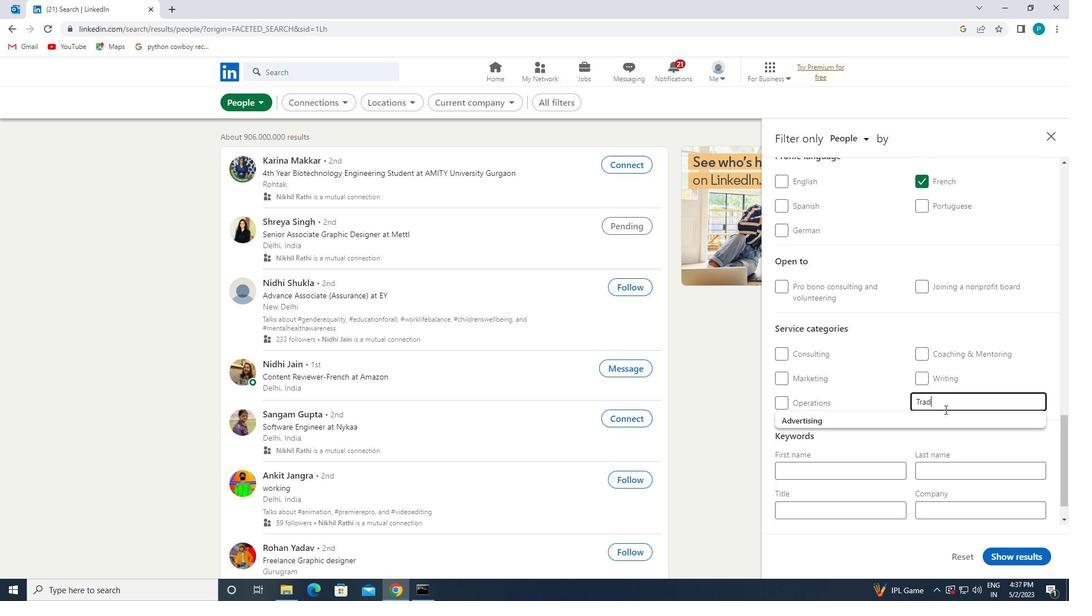 
Action: Mouse moved to (905, 422)
Screenshot: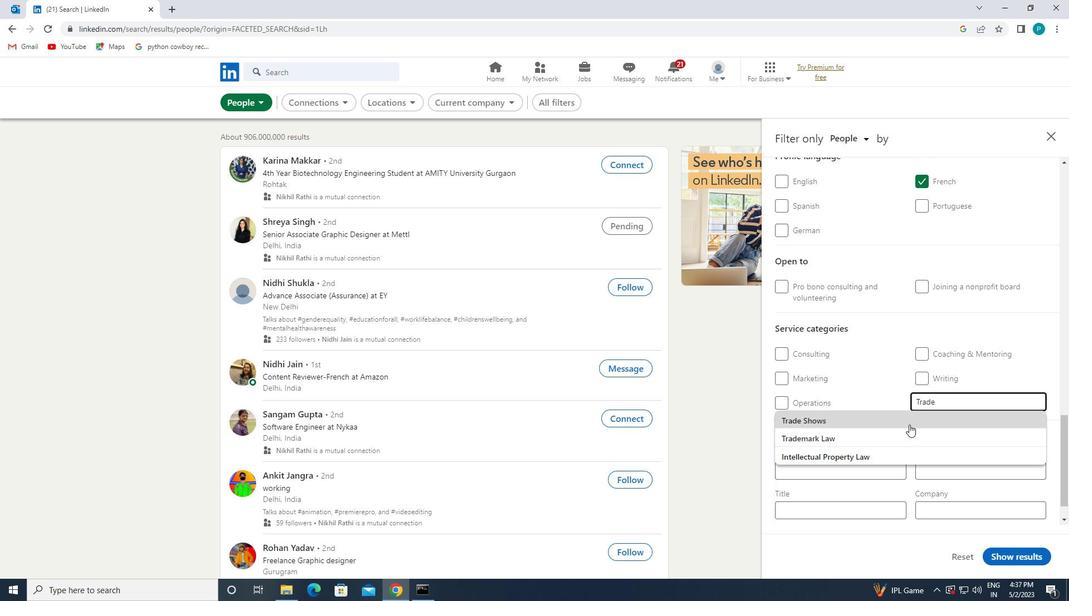 
Action: Mouse pressed left at (905, 422)
Screenshot: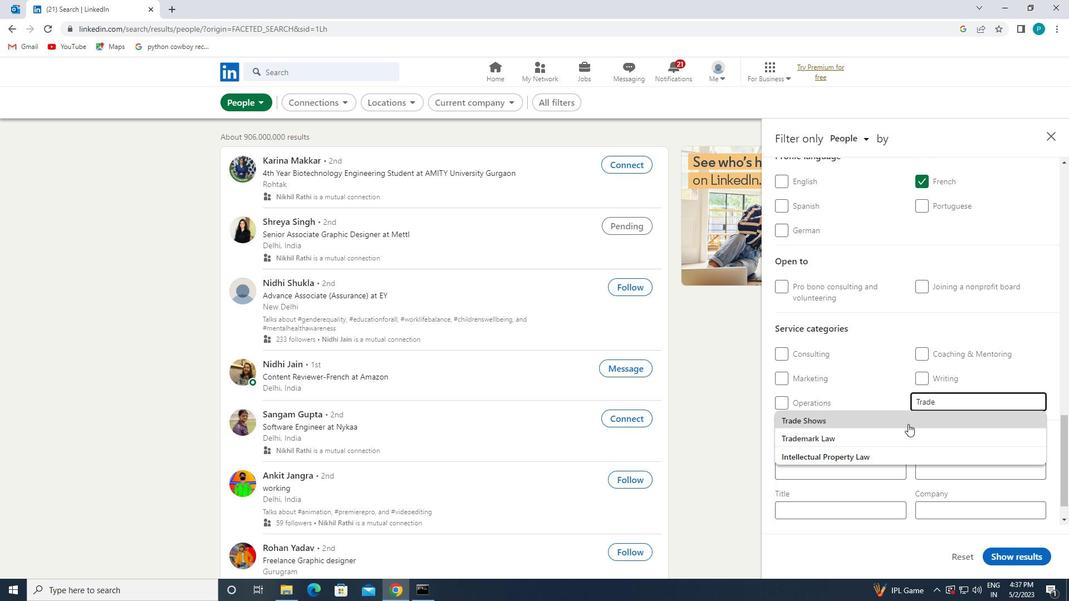 
Action: Mouse scrolled (905, 421) with delta (0, 0)
Screenshot: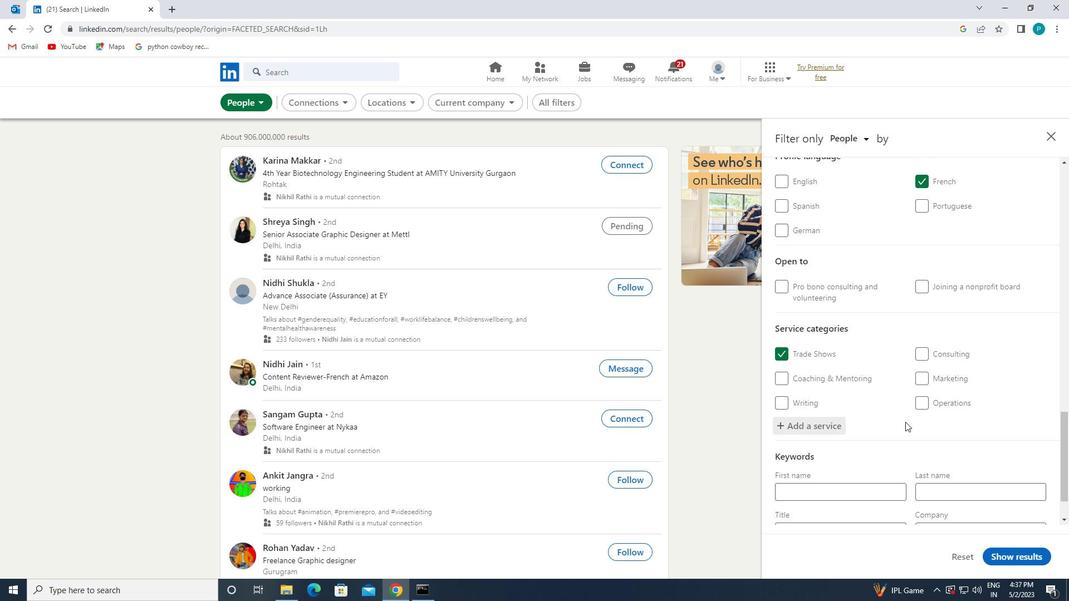 
Action: Mouse scrolled (905, 421) with delta (0, 0)
Screenshot: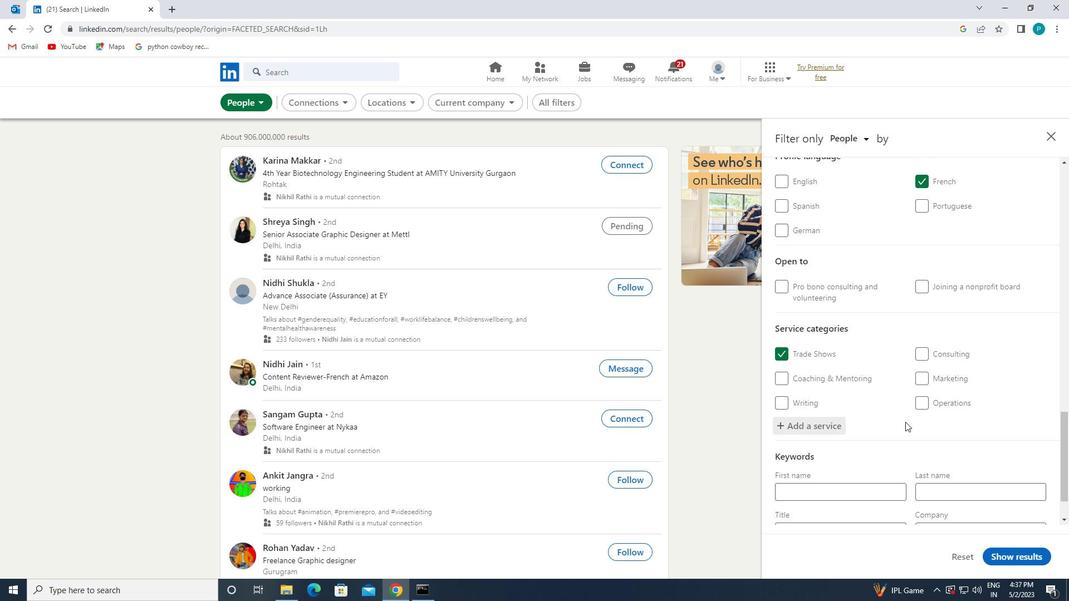 
Action: Mouse moved to (905, 427)
Screenshot: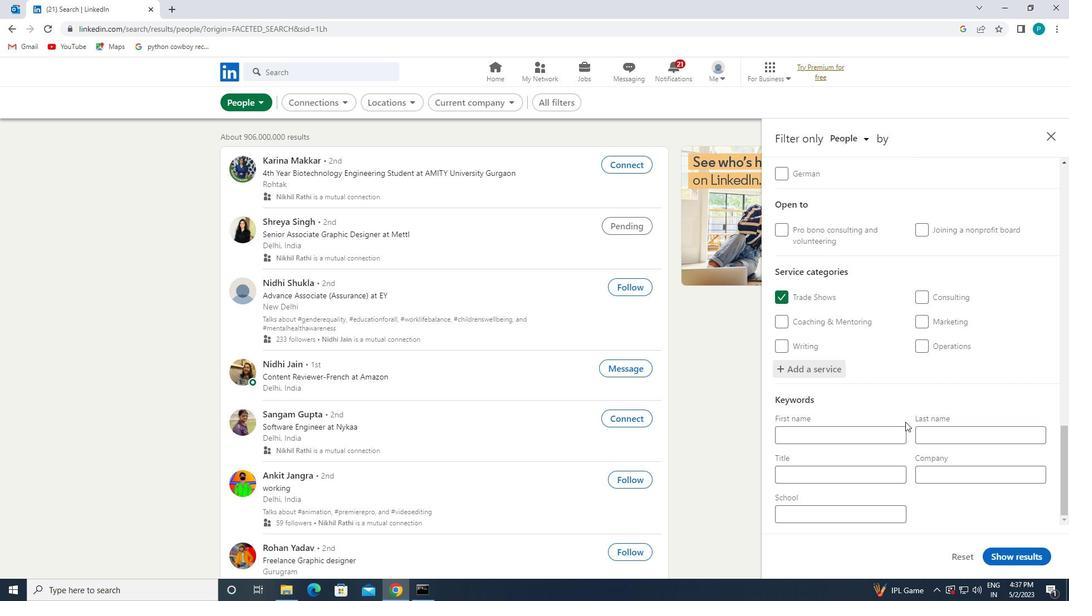 
Action: Mouse scrolled (905, 427) with delta (0, 0)
Screenshot: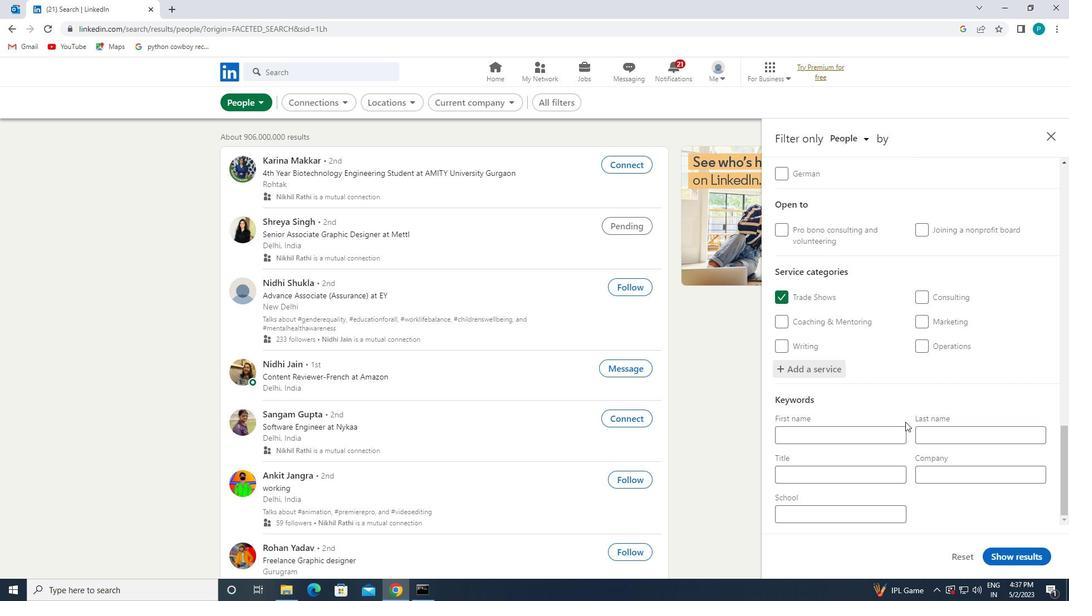 
Action: Mouse moved to (873, 473)
Screenshot: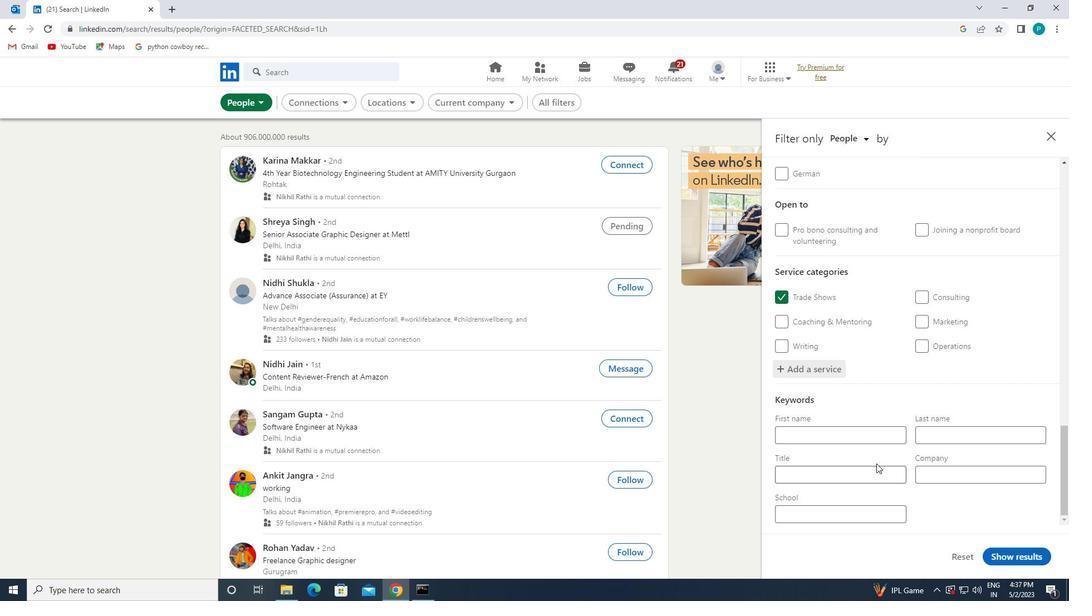 
Action: Mouse pressed left at (873, 473)
Screenshot: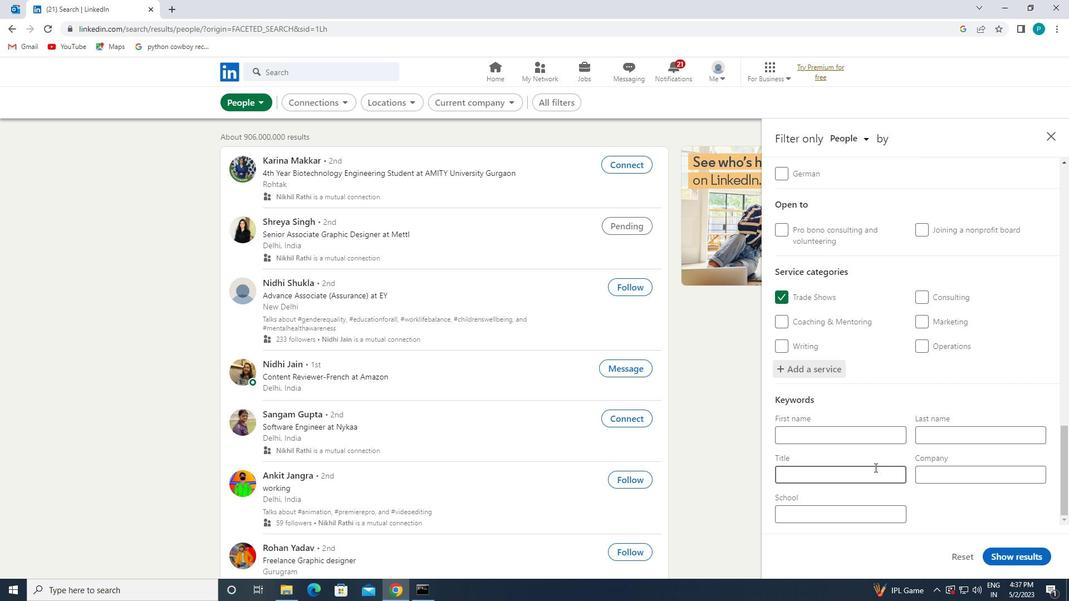 
Action: Mouse moved to (873, 474)
Screenshot: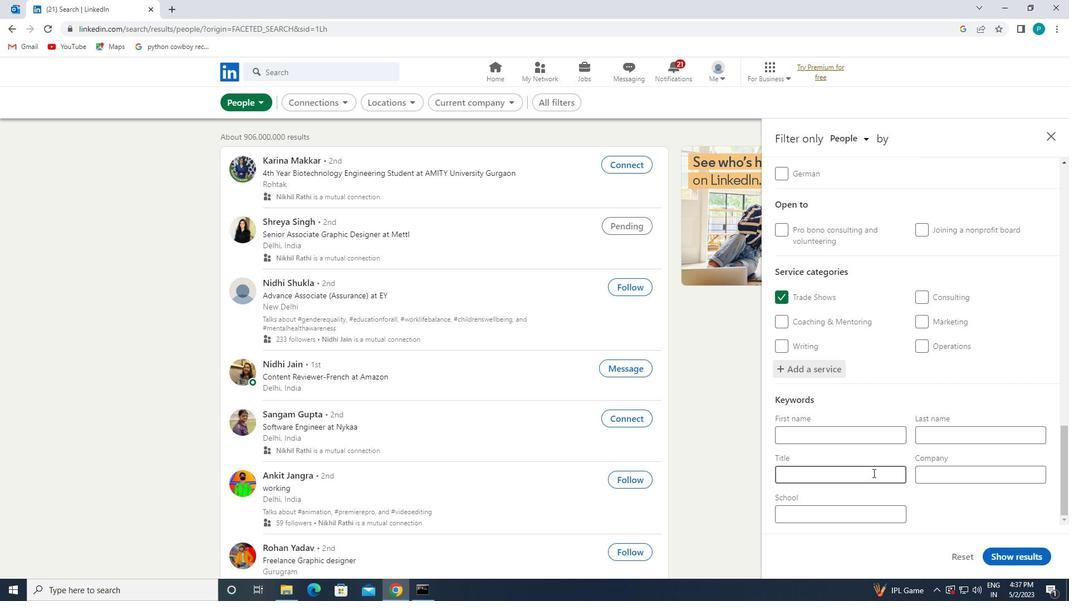 
Action: Key pressed <Key.caps_lock>A<Key.caps_lock>NIMAL<Key.space><Key.caps_lock>T<Key.caps_lock>RAINER
Screenshot: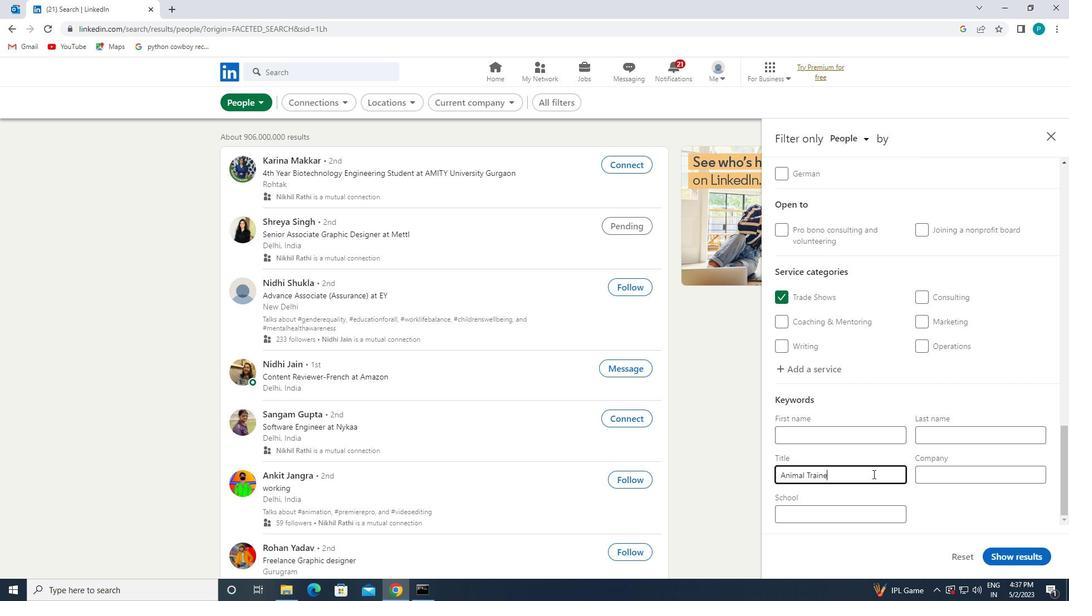 
Action: Mouse moved to (997, 553)
Screenshot: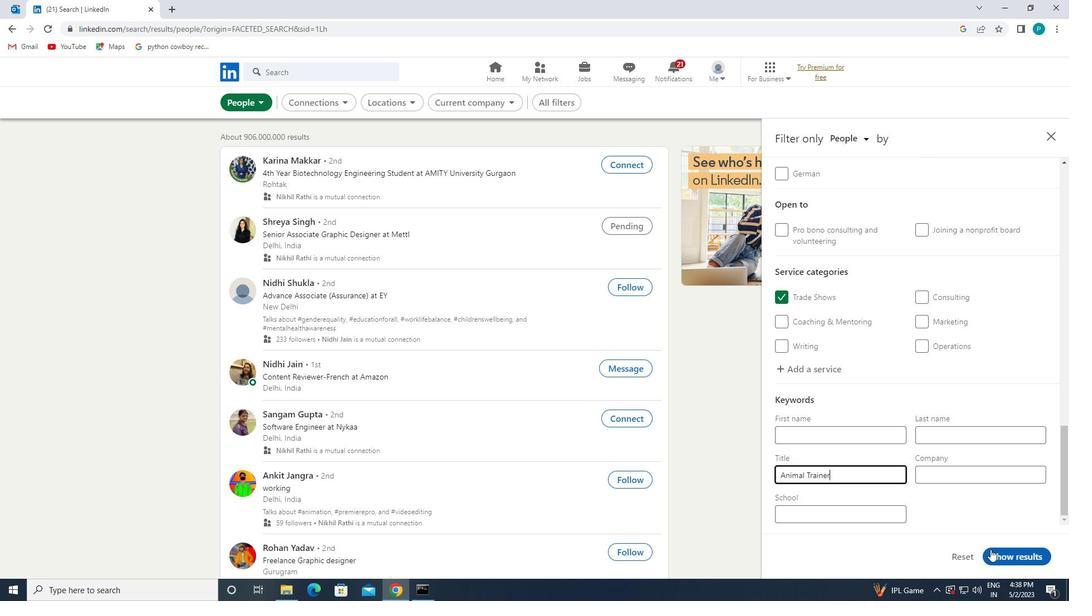
Action: Mouse pressed left at (997, 553)
Screenshot: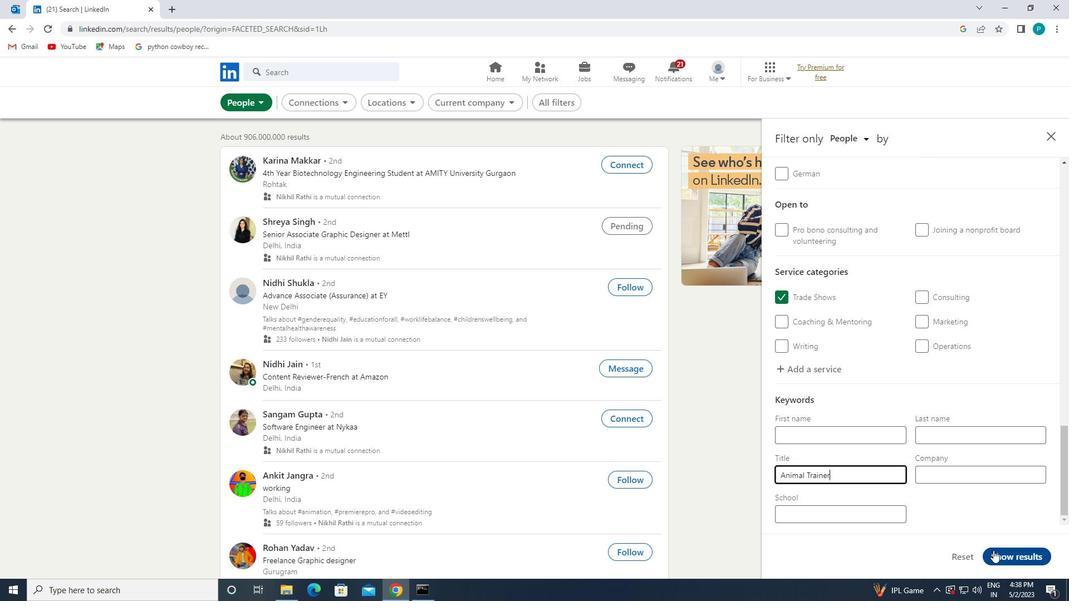 
